 Task: Create a due date automation trigger when advanced on, on the tuesday after a card is due add basic assigned only to me at 11:00 AM.
Action: Mouse moved to (1175, 359)
Screenshot: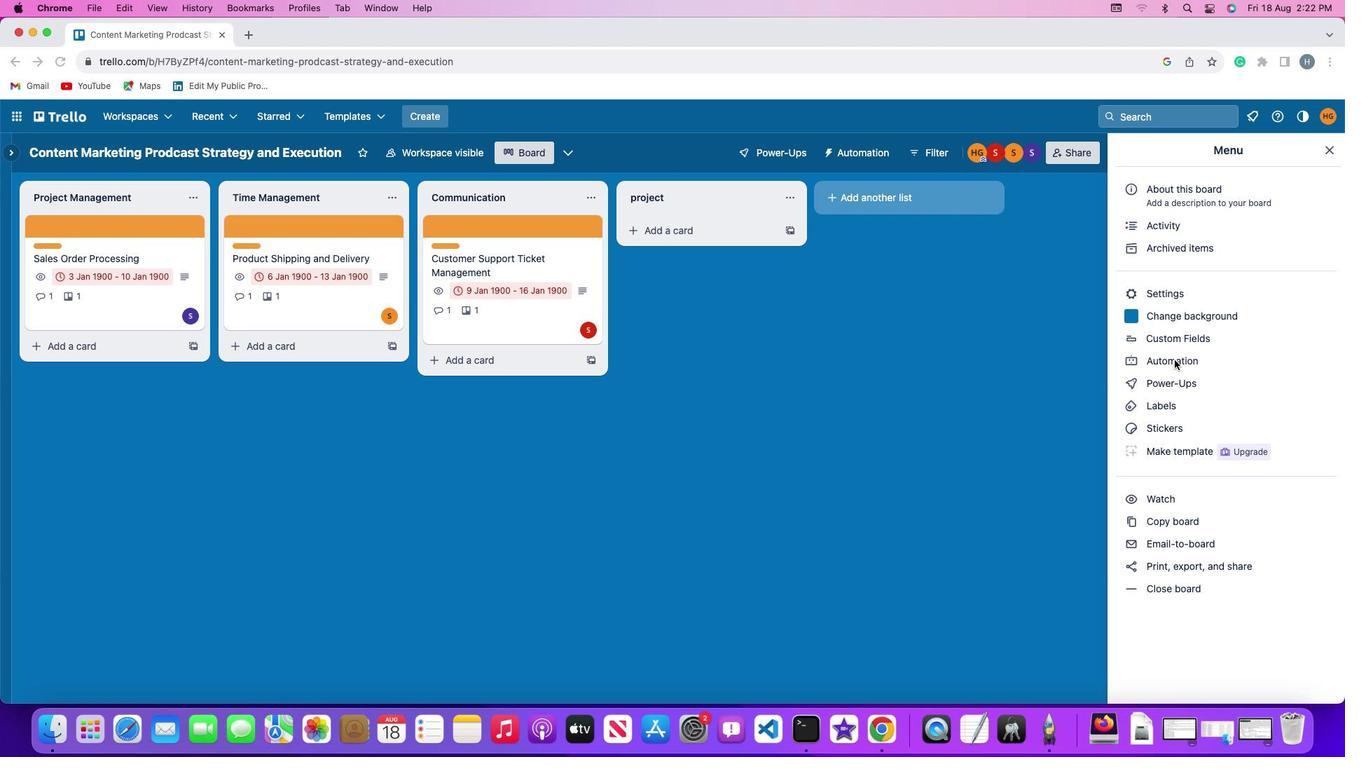 
Action: Mouse pressed left at (1175, 359)
Screenshot: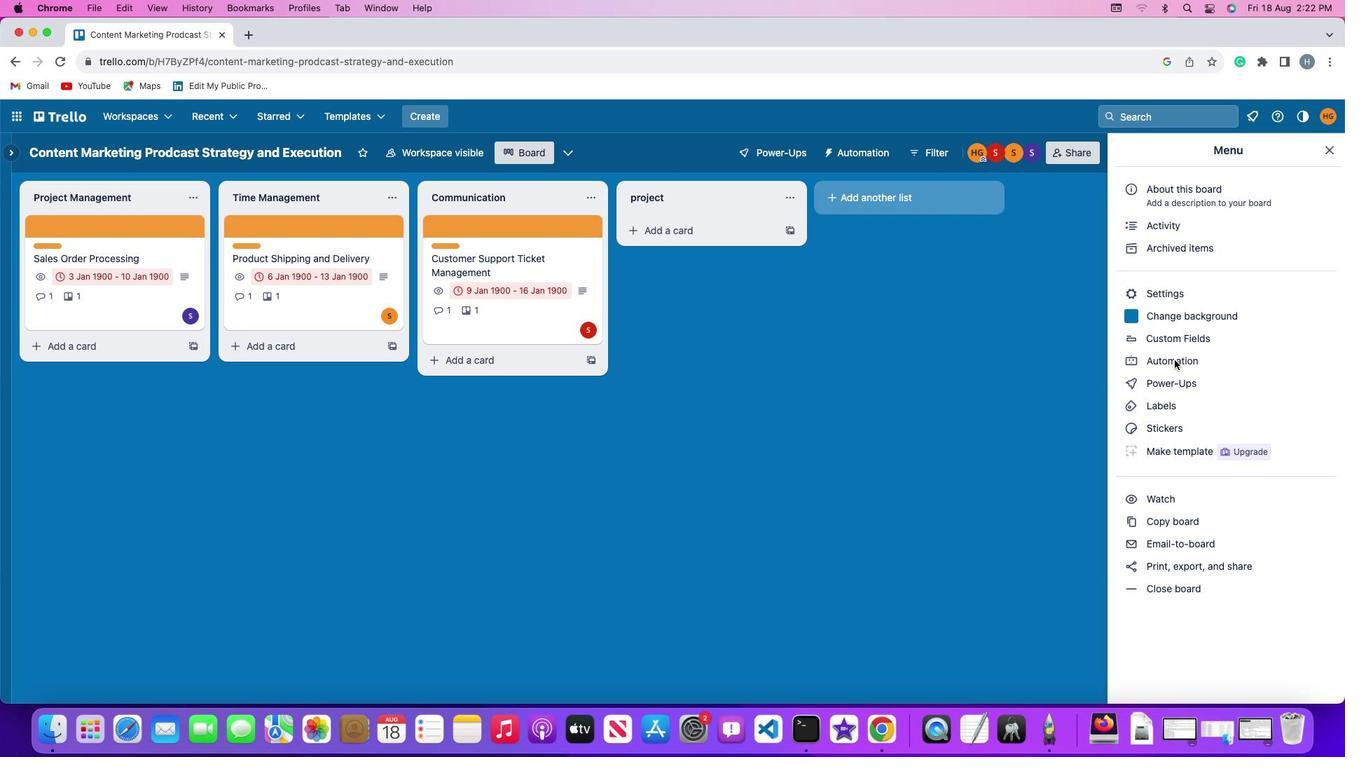 
Action: Mouse pressed left at (1175, 359)
Screenshot: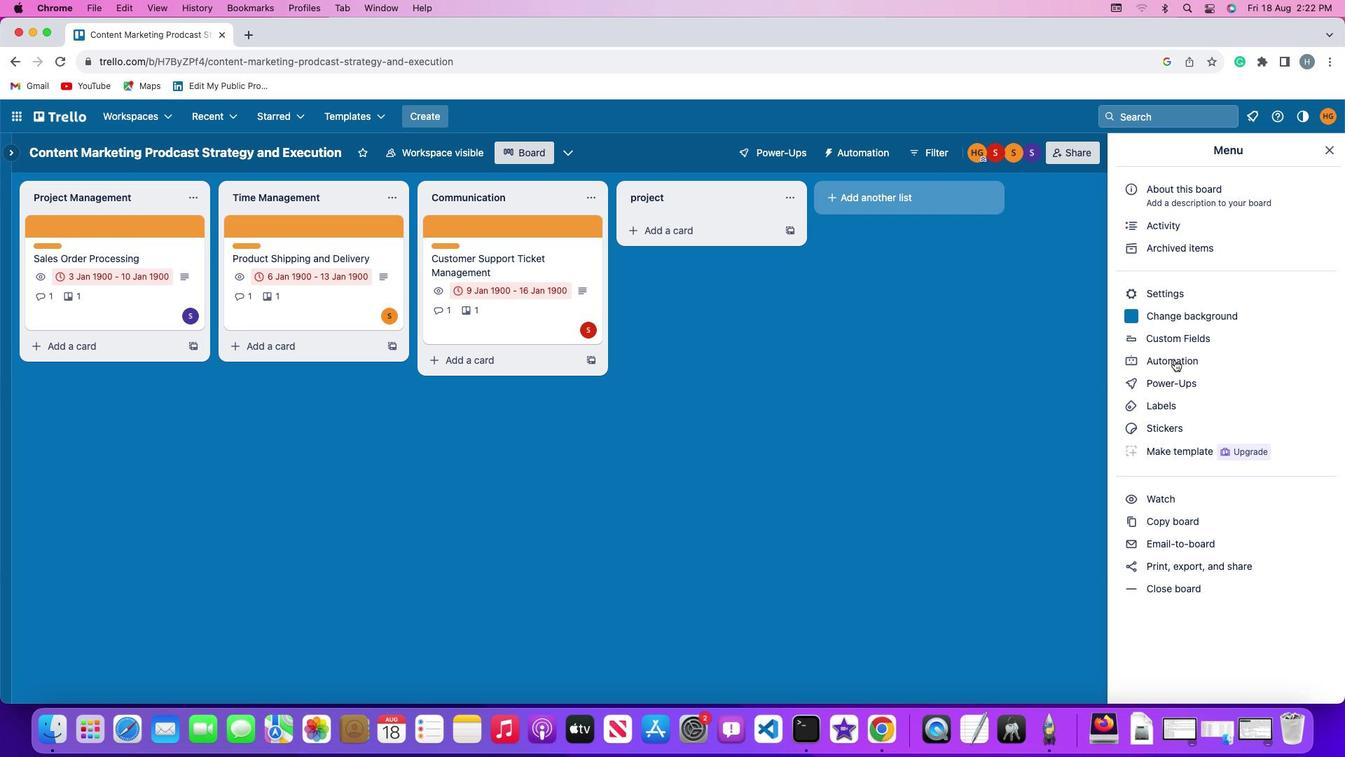 
Action: Mouse moved to (97, 332)
Screenshot: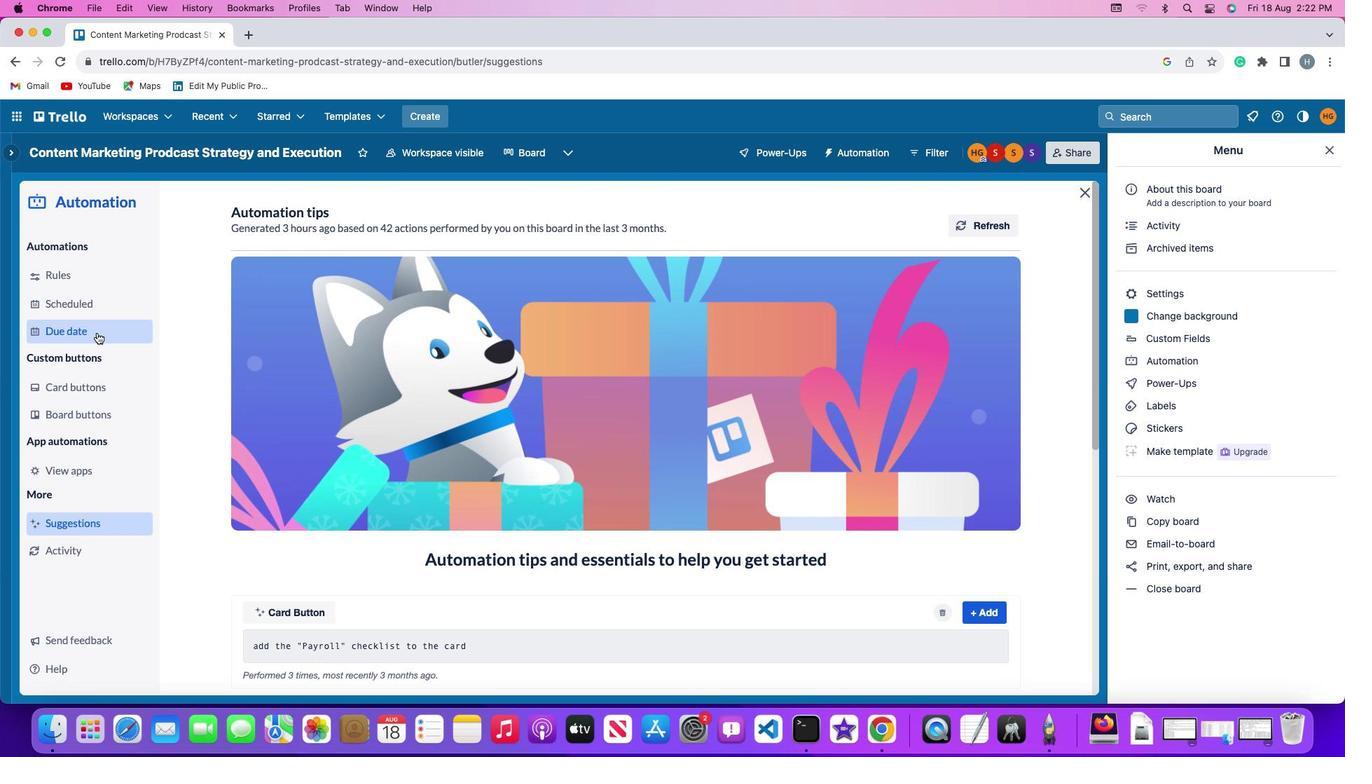 
Action: Mouse pressed left at (97, 332)
Screenshot: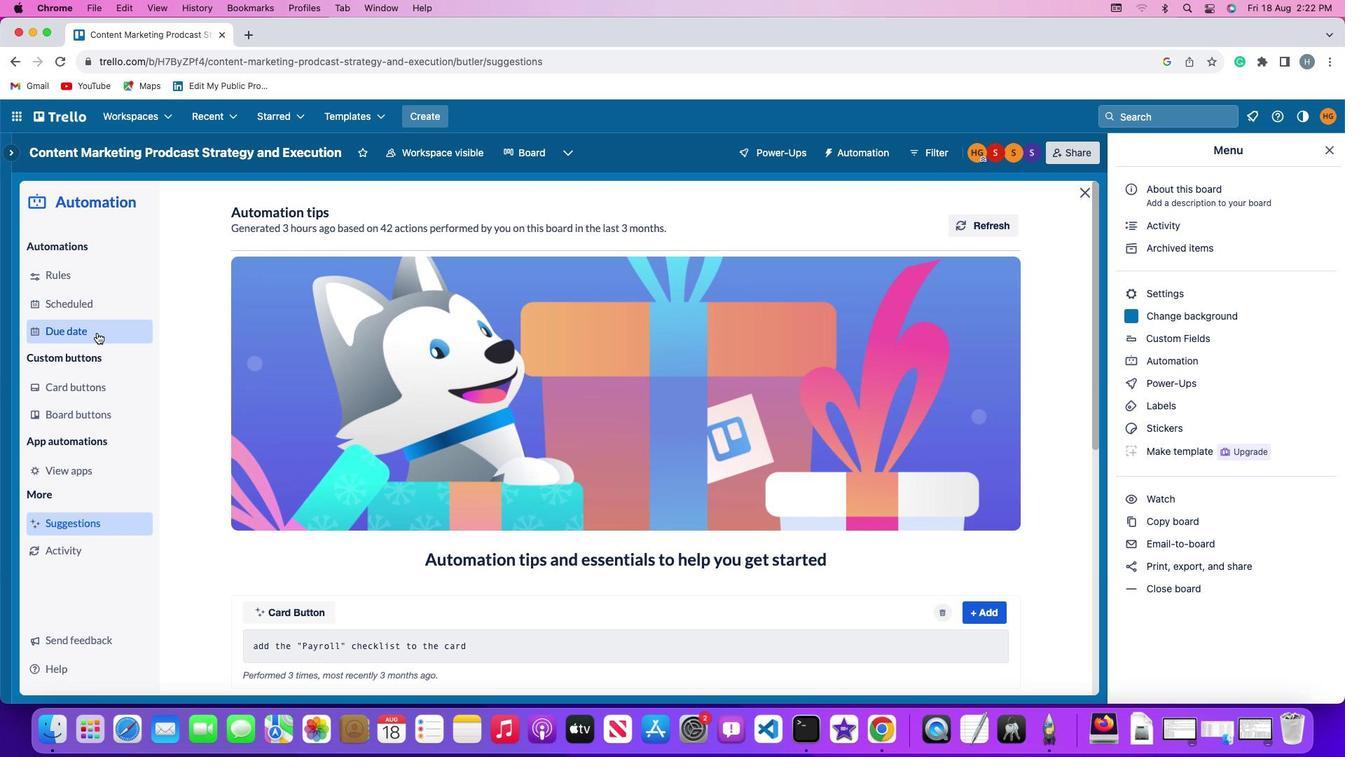 
Action: Mouse moved to (942, 218)
Screenshot: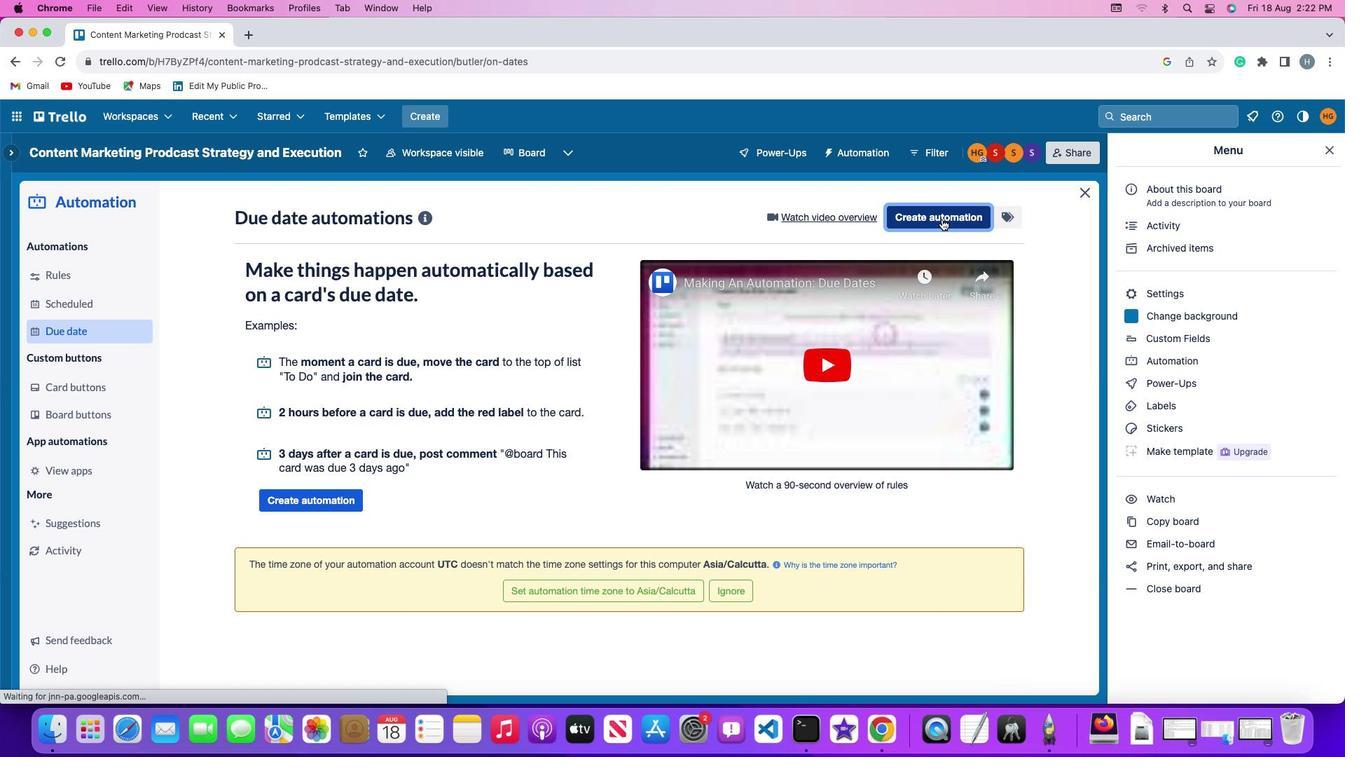 
Action: Mouse pressed left at (942, 218)
Screenshot: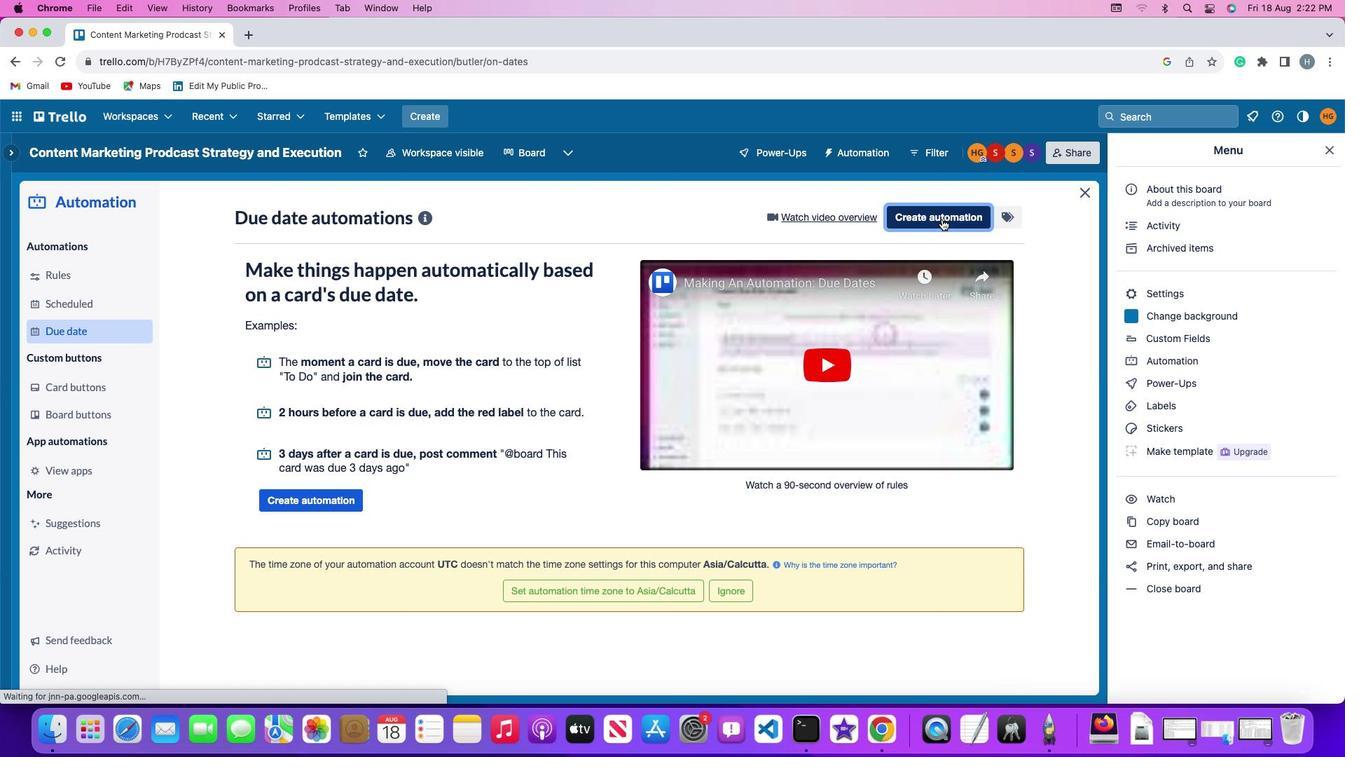 
Action: Mouse moved to (260, 350)
Screenshot: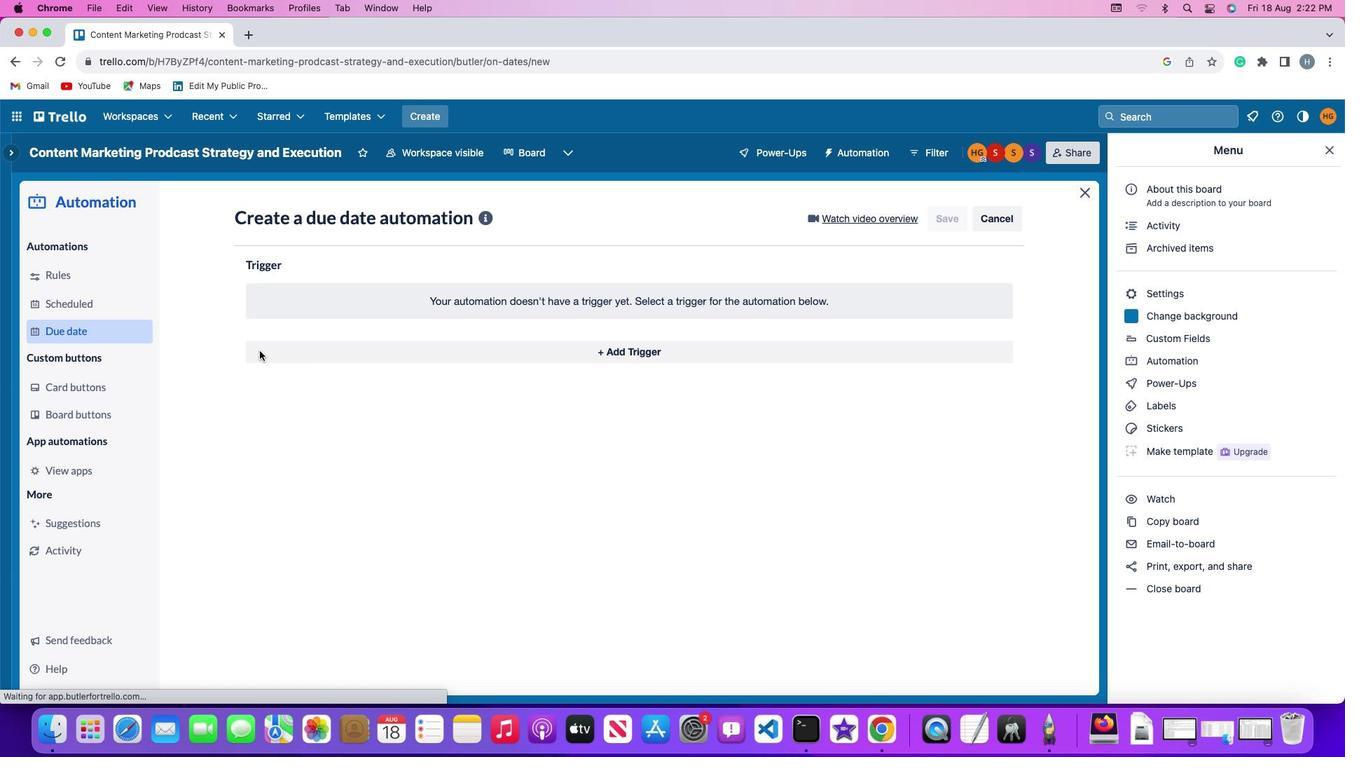 
Action: Mouse pressed left at (260, 350)
Screenshot: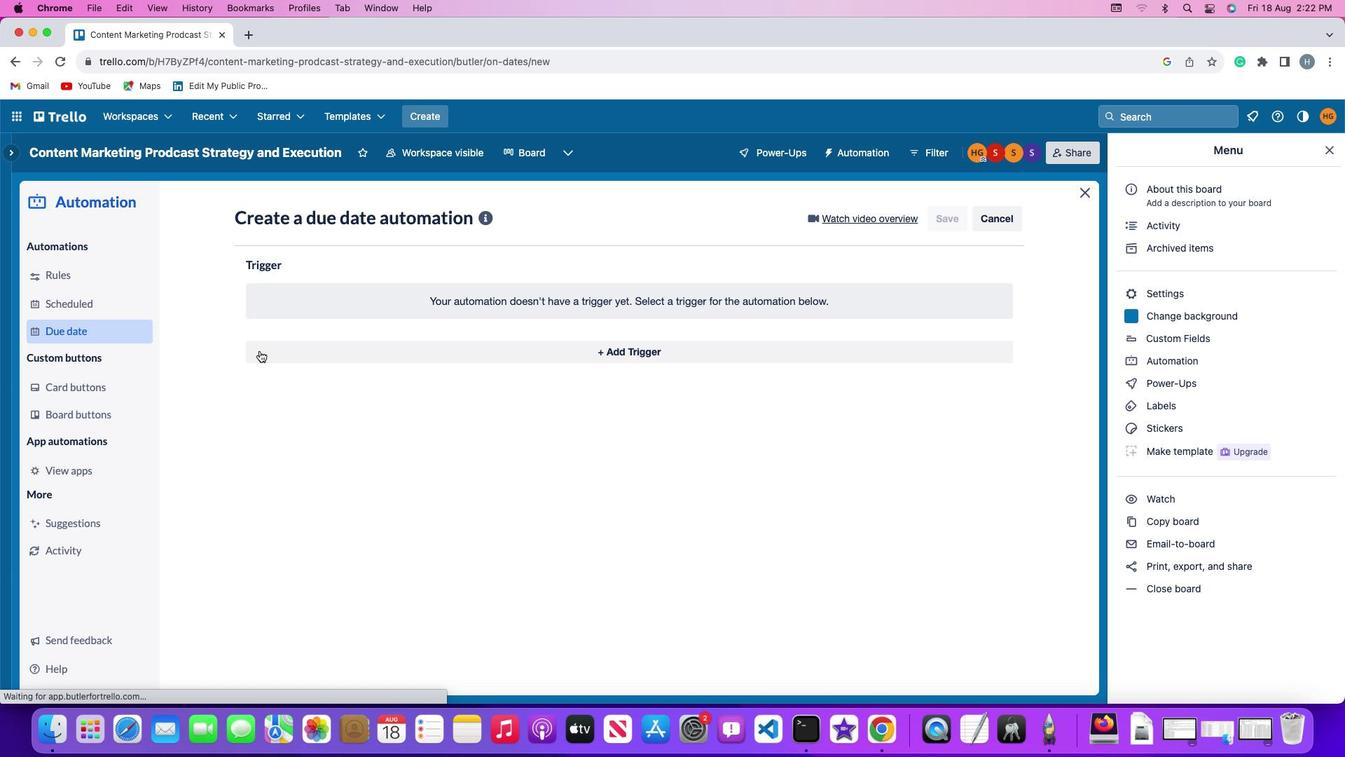 
Action: Mouse moved to (302, 601)
Screenshot: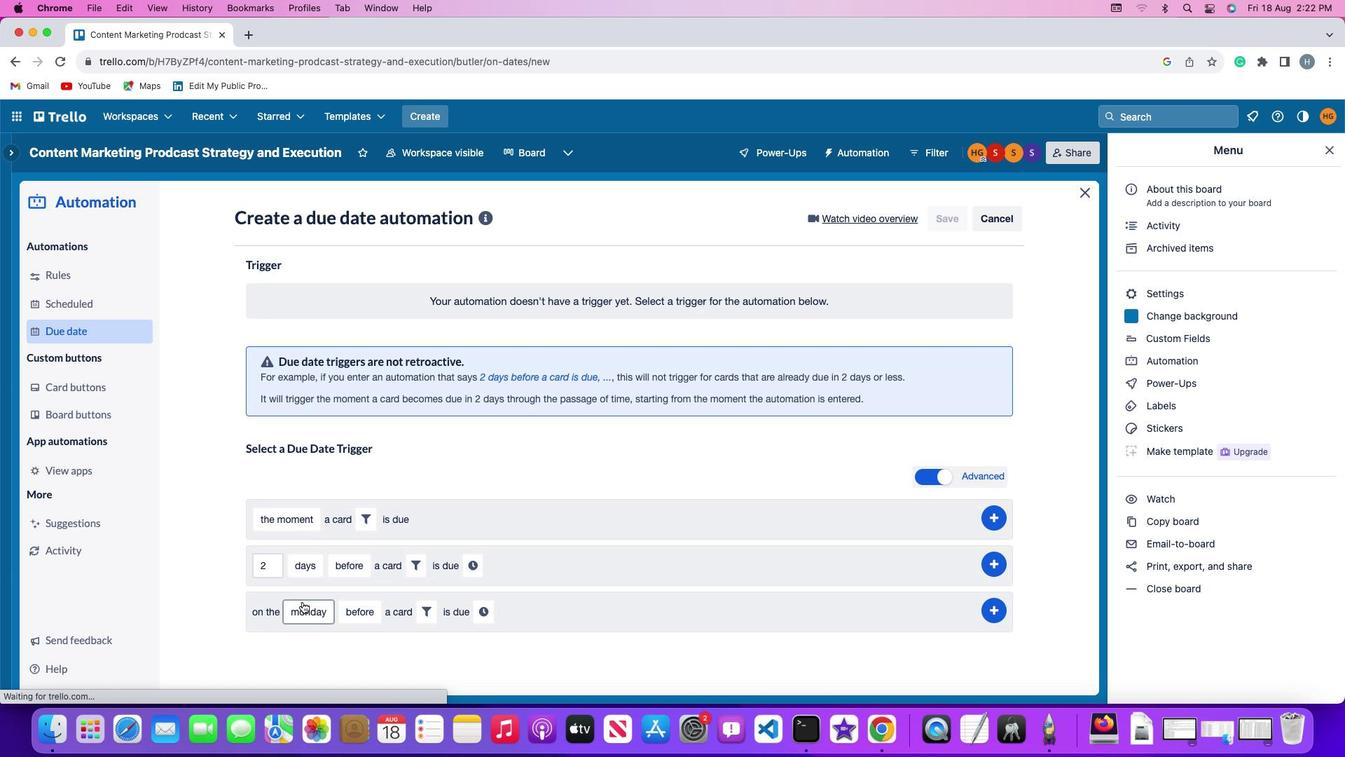 
Action: Mouse pressed left at (302, 601)
Screenshot: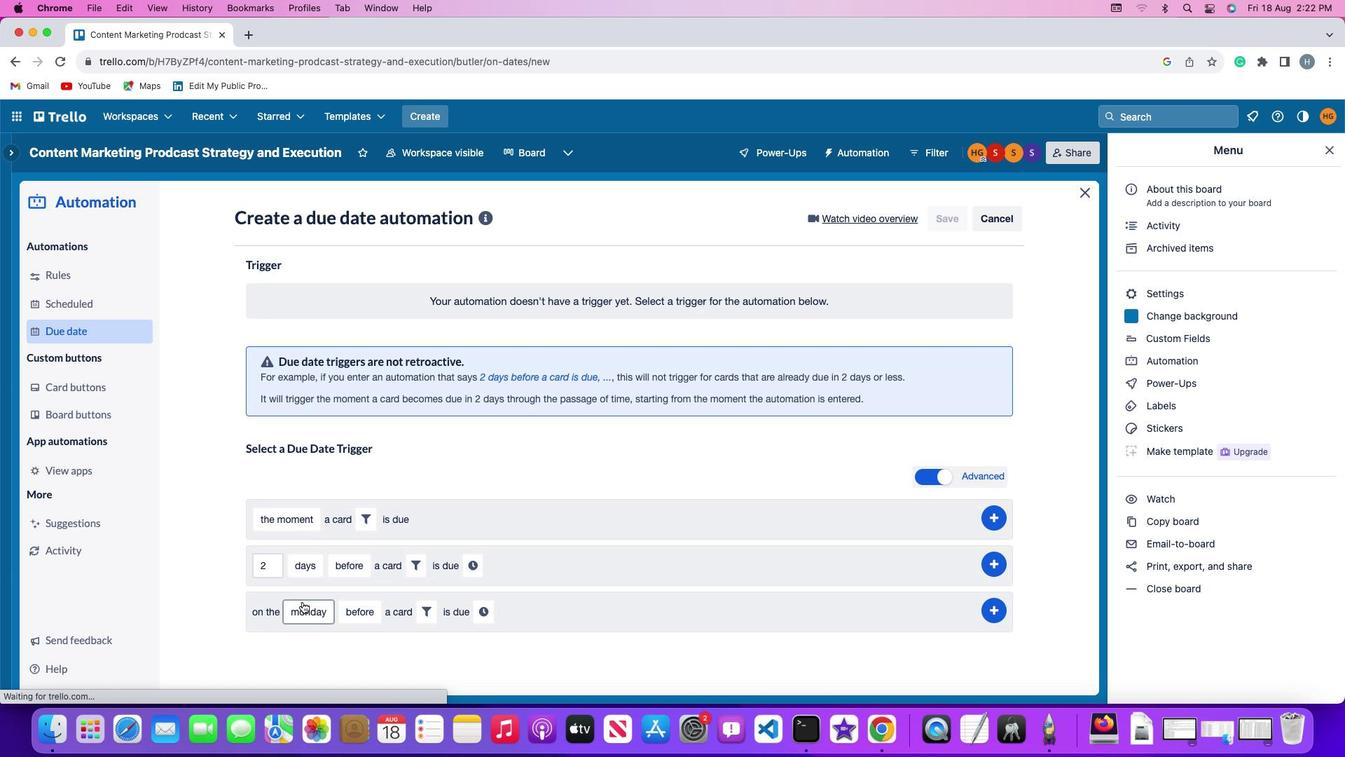 
Action: Mouse moved to (325, 445)
Screenshot: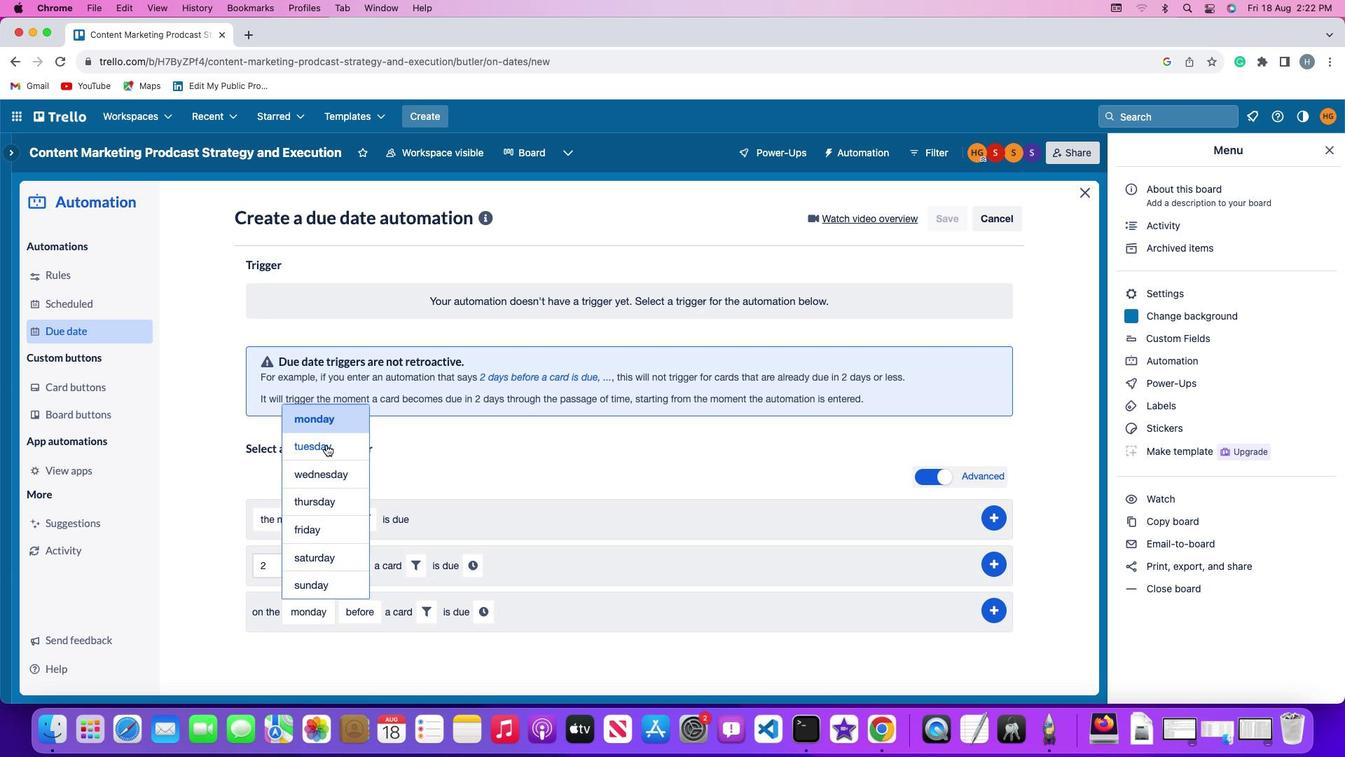 
Action: Mouse pressed left at (325, 445)
Screenshot: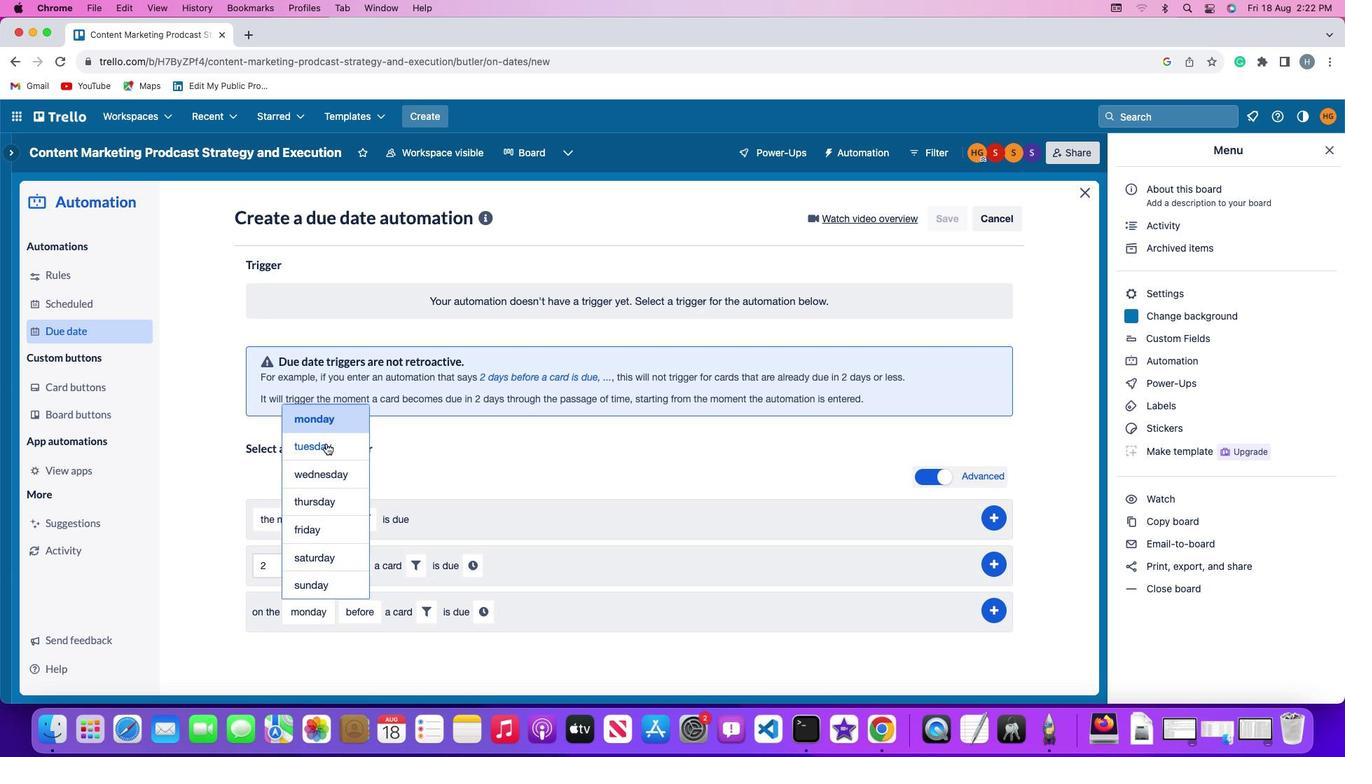 
Action: Mouse moved to (354, 604)
Screenshot: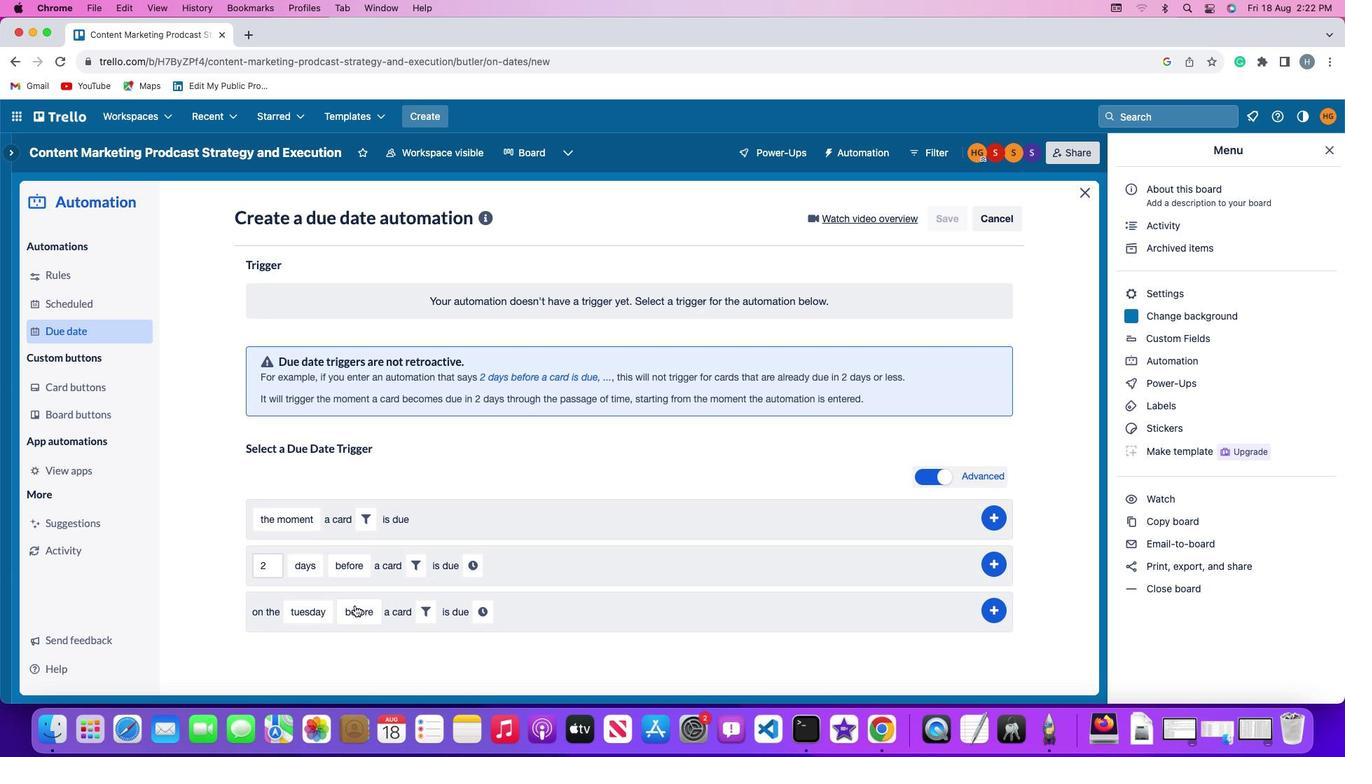 
Action: Mouse pressed left at (354, 604)
Screenshot: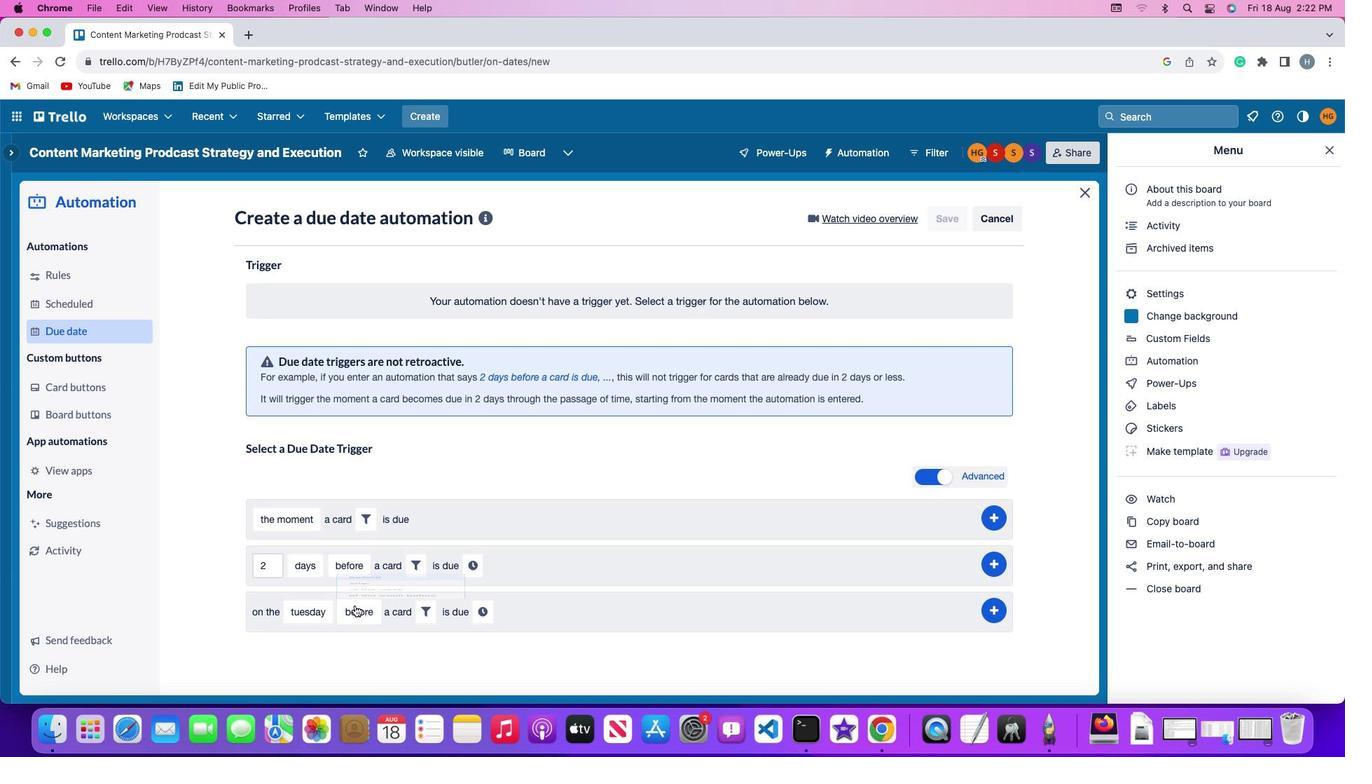 
Action: Mouse moved to (371, 529)
Screenshot: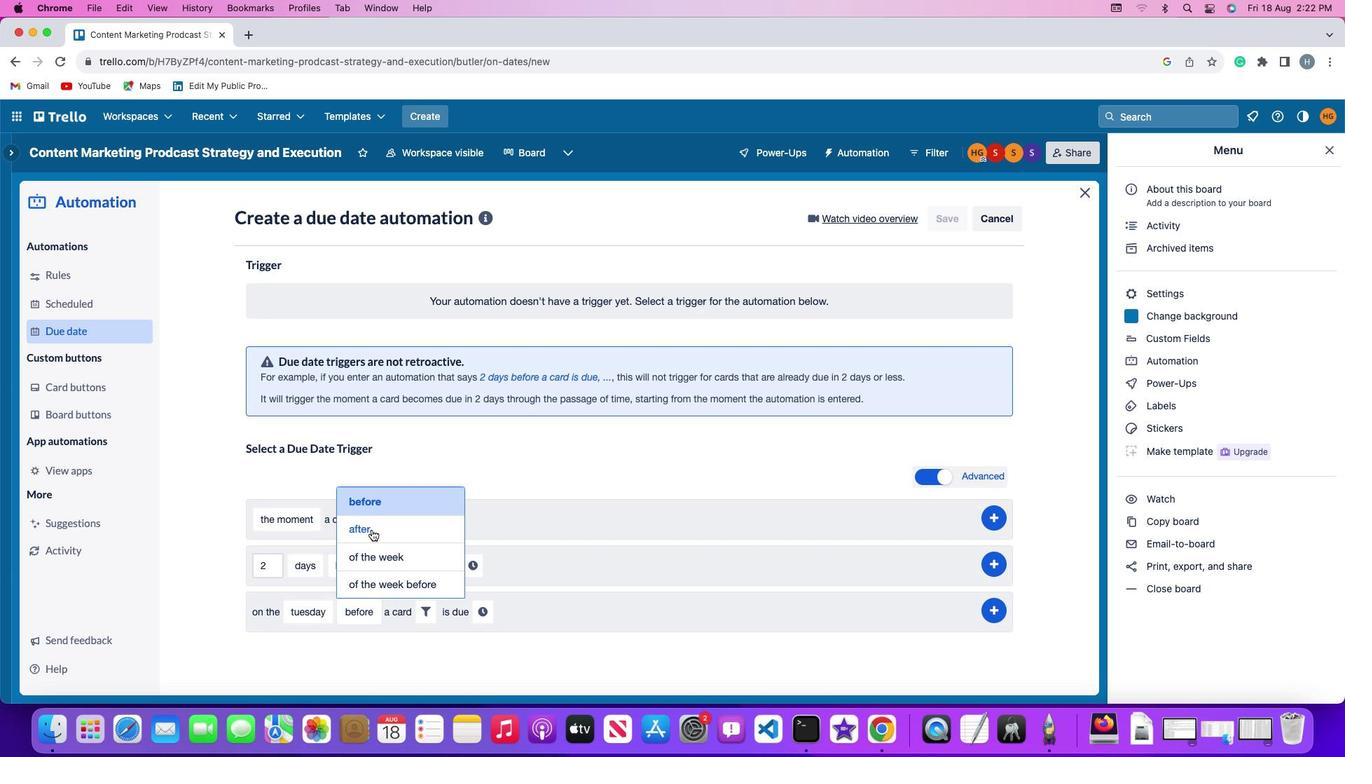 
Action: Mouse pressed left at (371, 529)
Screenshot: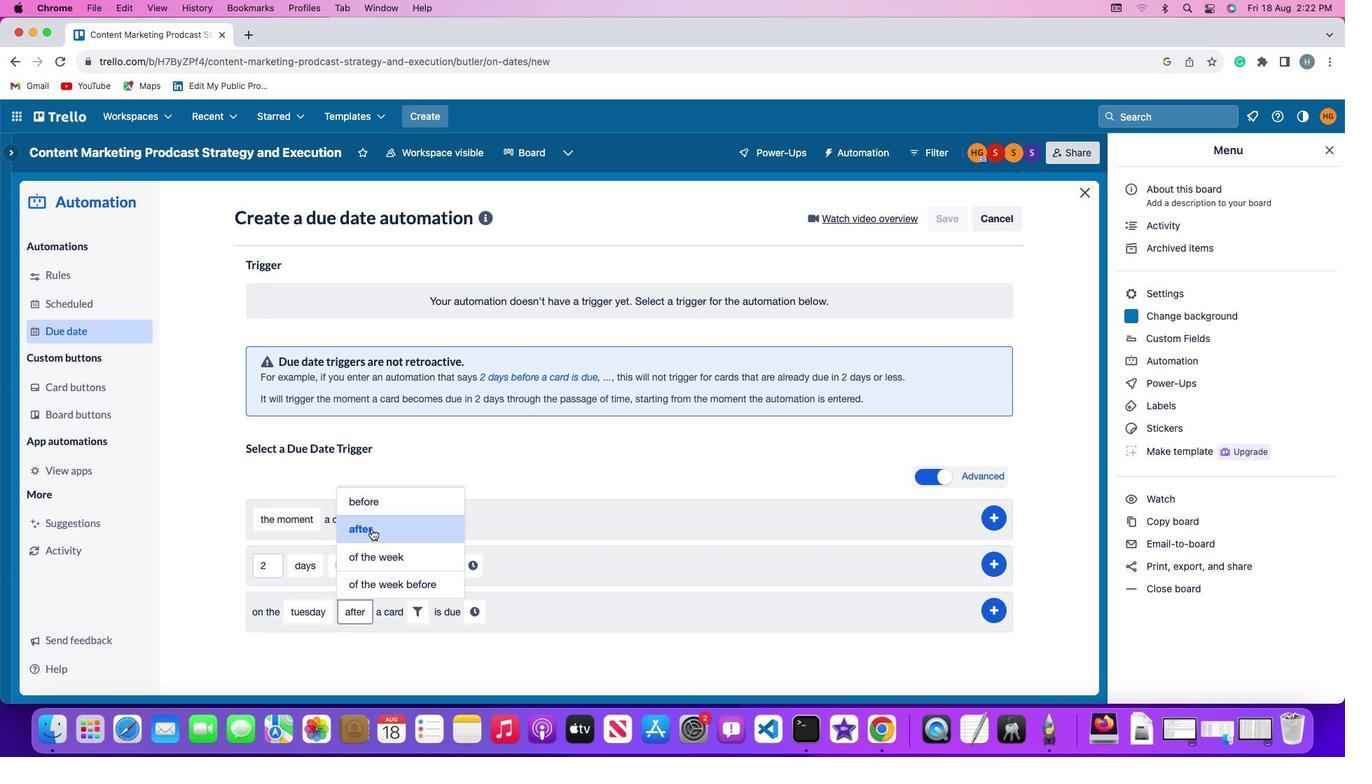 
Action: Mouse moved to (419, 614)
Screenshot: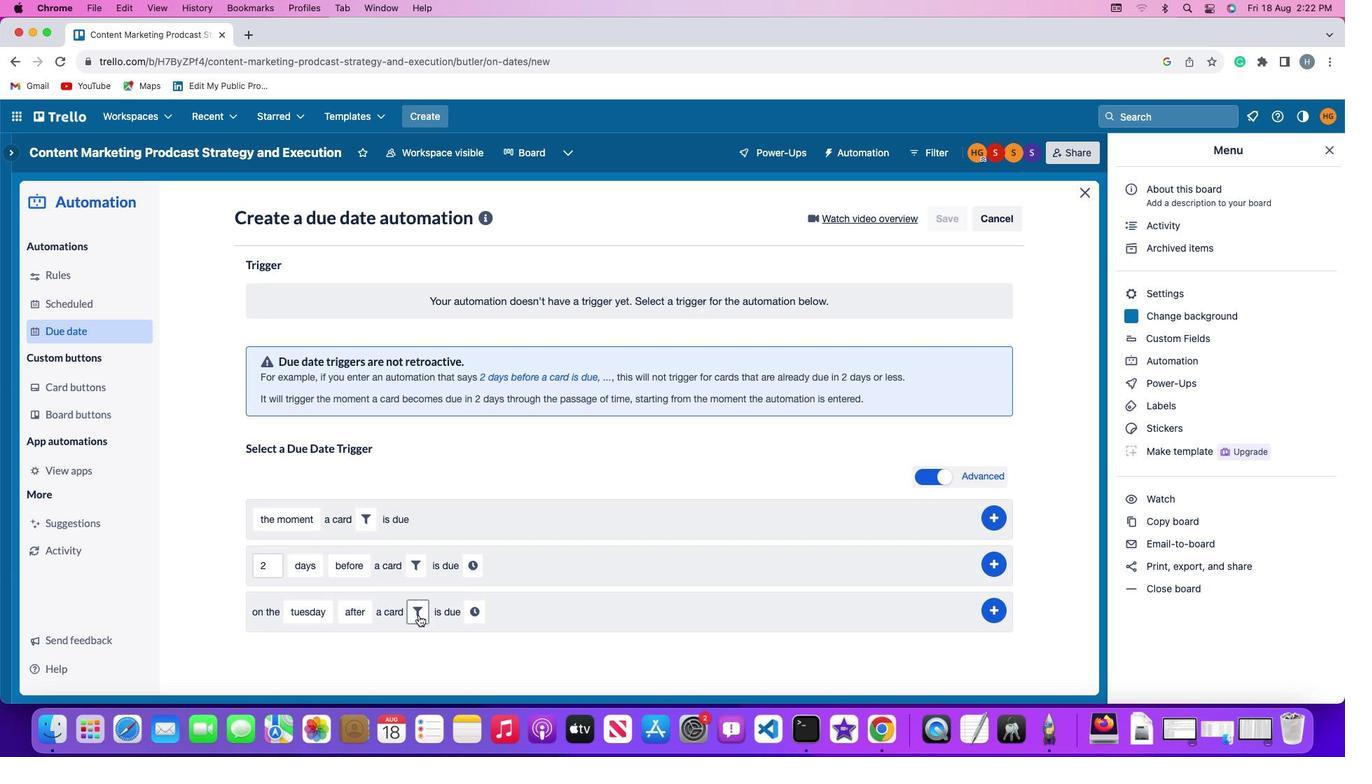 
Action: Mouse pressed left at (419, 614)
Screenshot: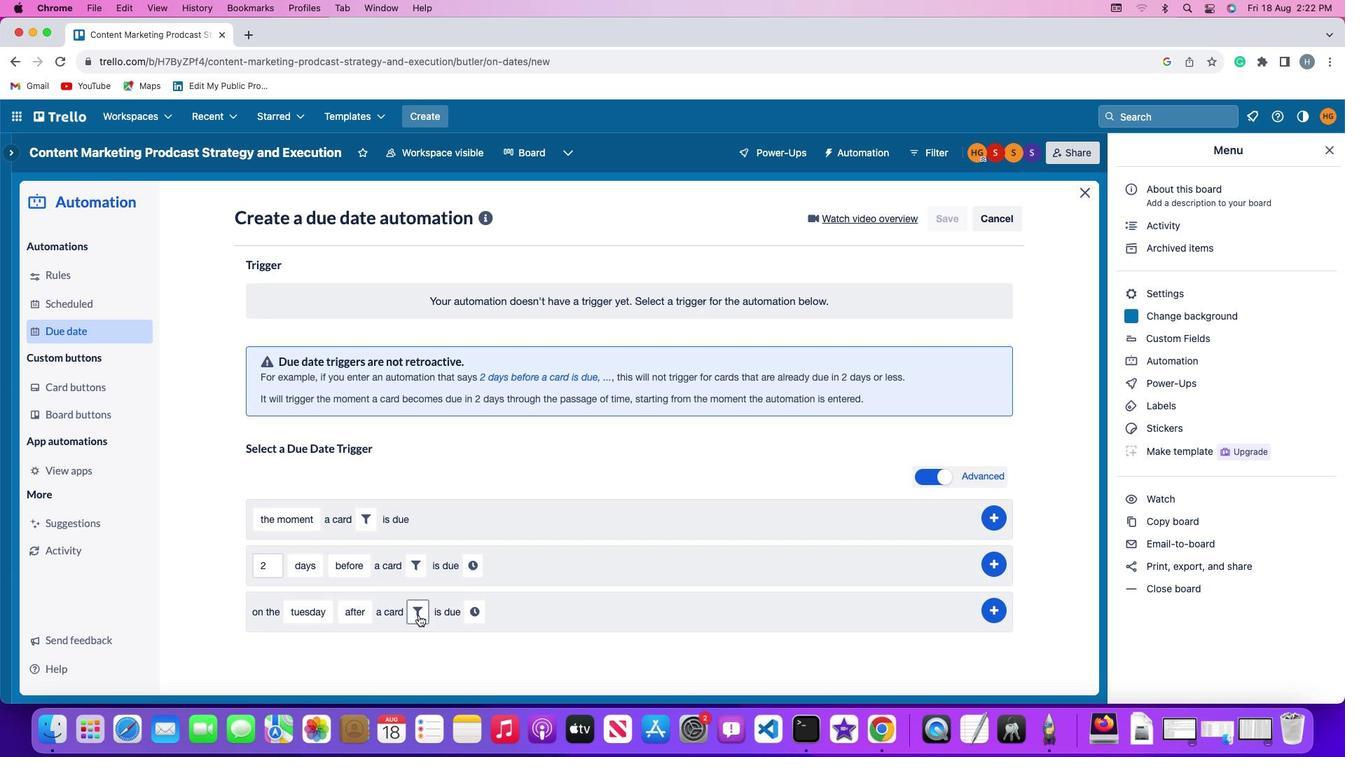 
Action: Mouse moved to (378, 649)
Screenshot: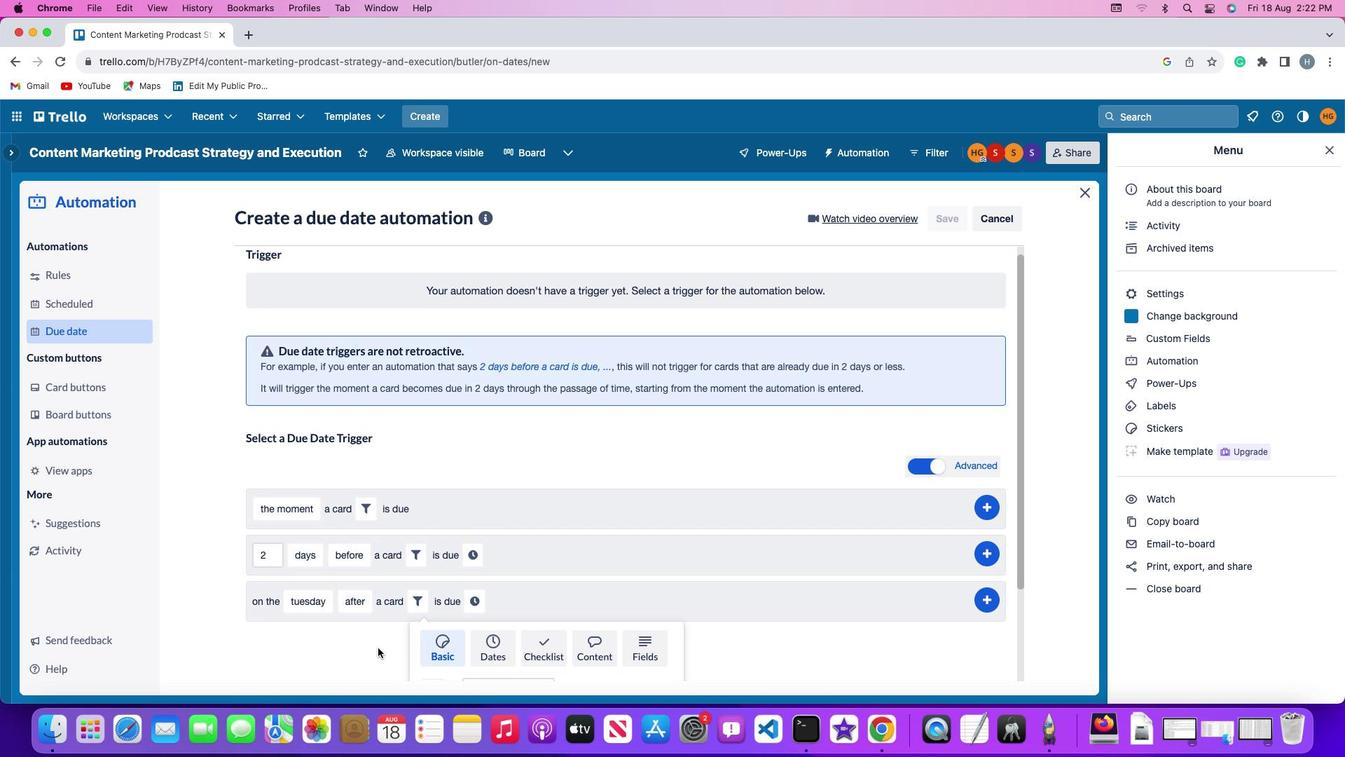 
Action: Mouse scrolled (378, 649) with delta (0, 0)
Screenshot: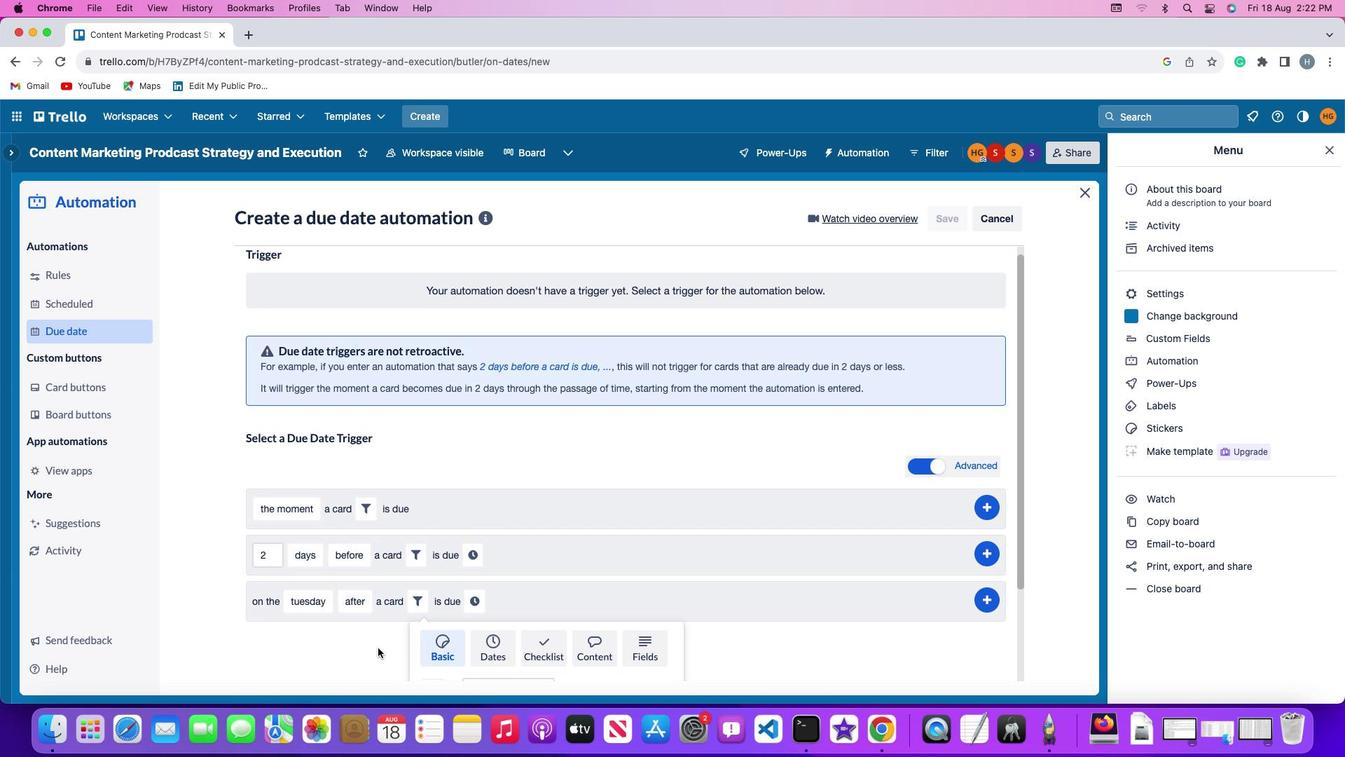 
Action: Mouse scrolled (378, 649) with delta (0, 0)
Screenshot: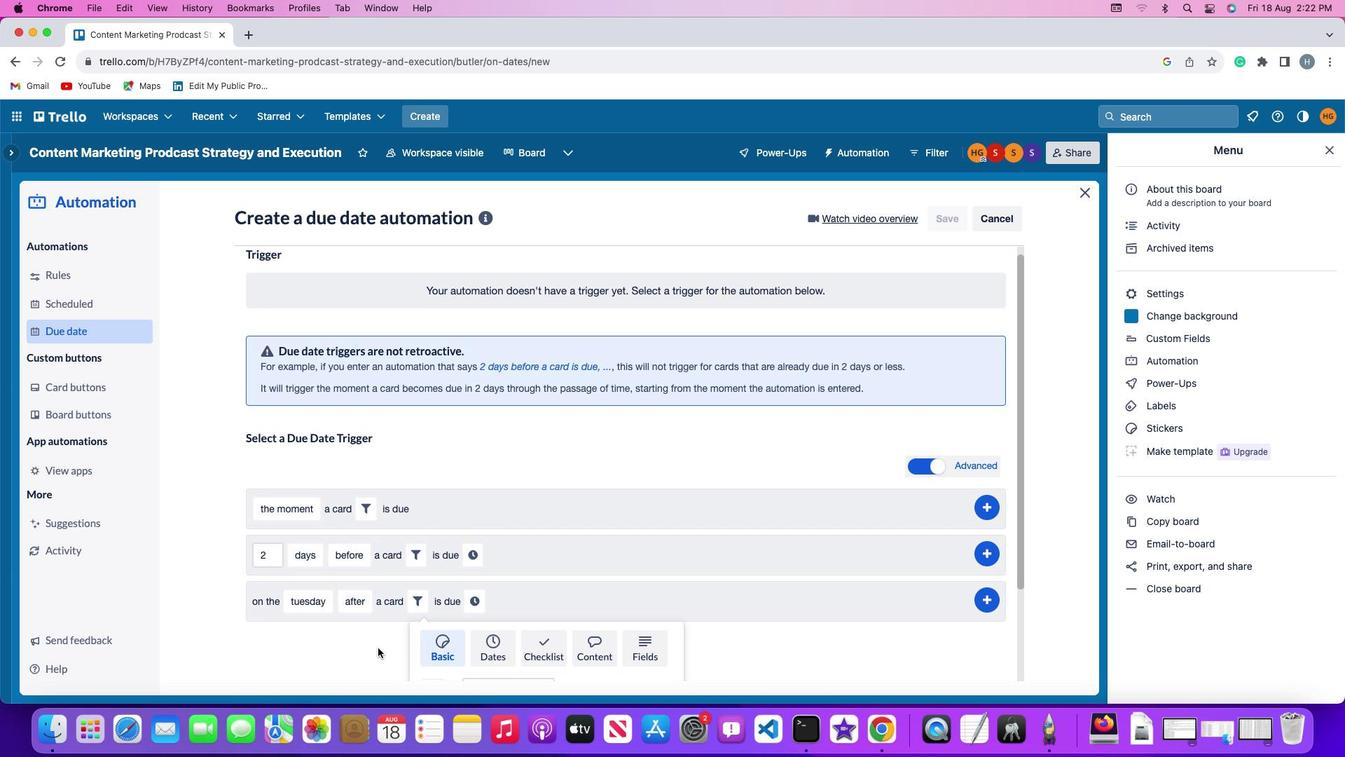 
Action: Mouse scrolled (378, 649) with delta (0, -2)
Screenshot: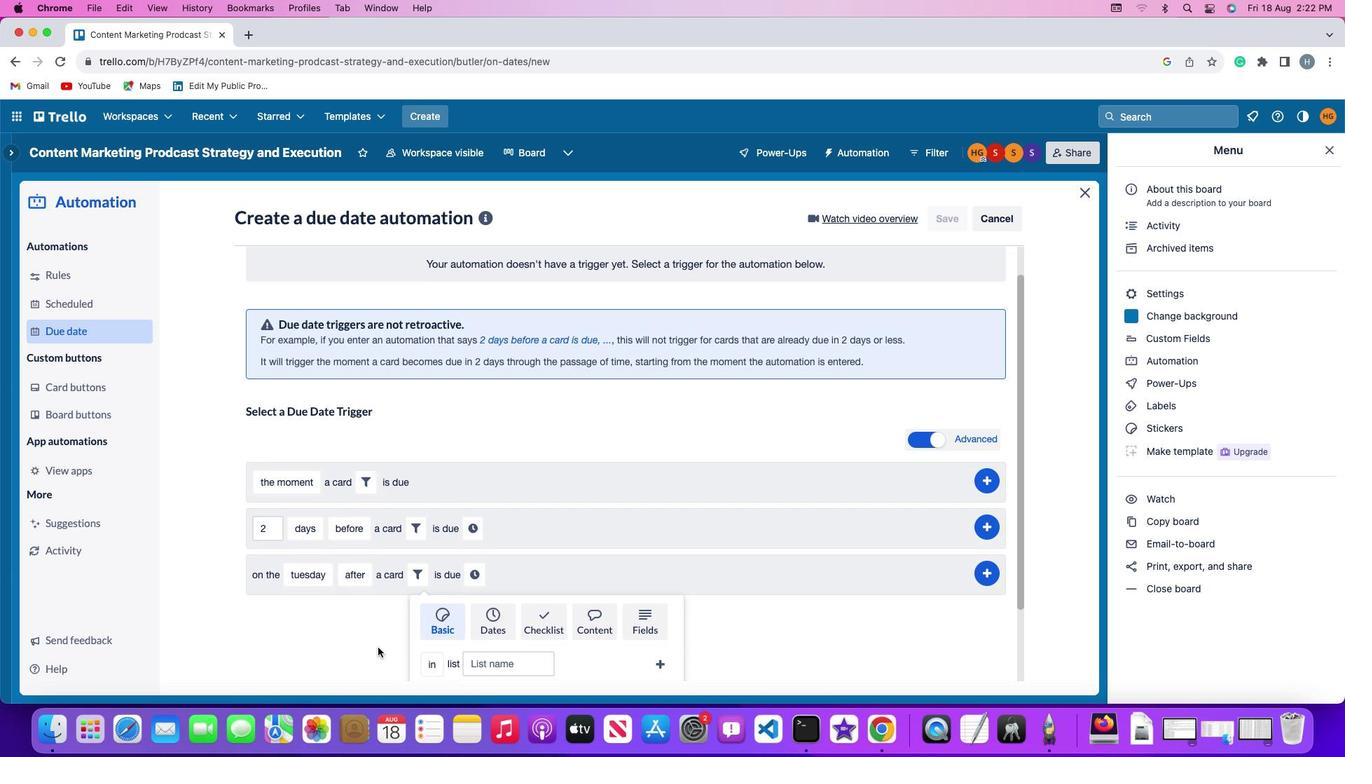 
Action: Mouse moved to (378, 648)
Screenshot: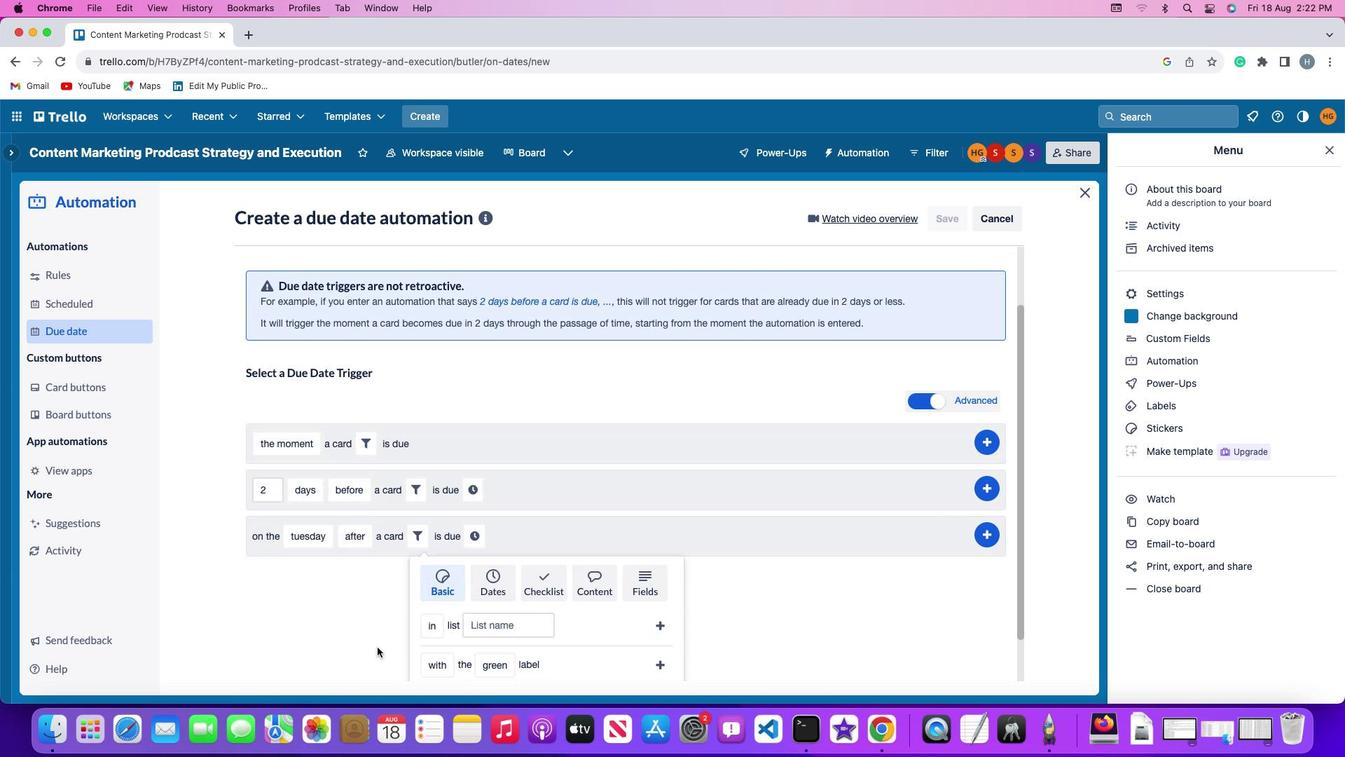 
Action: Mouse scrolled (378, 648) with delta (0, -3)
Screenshot: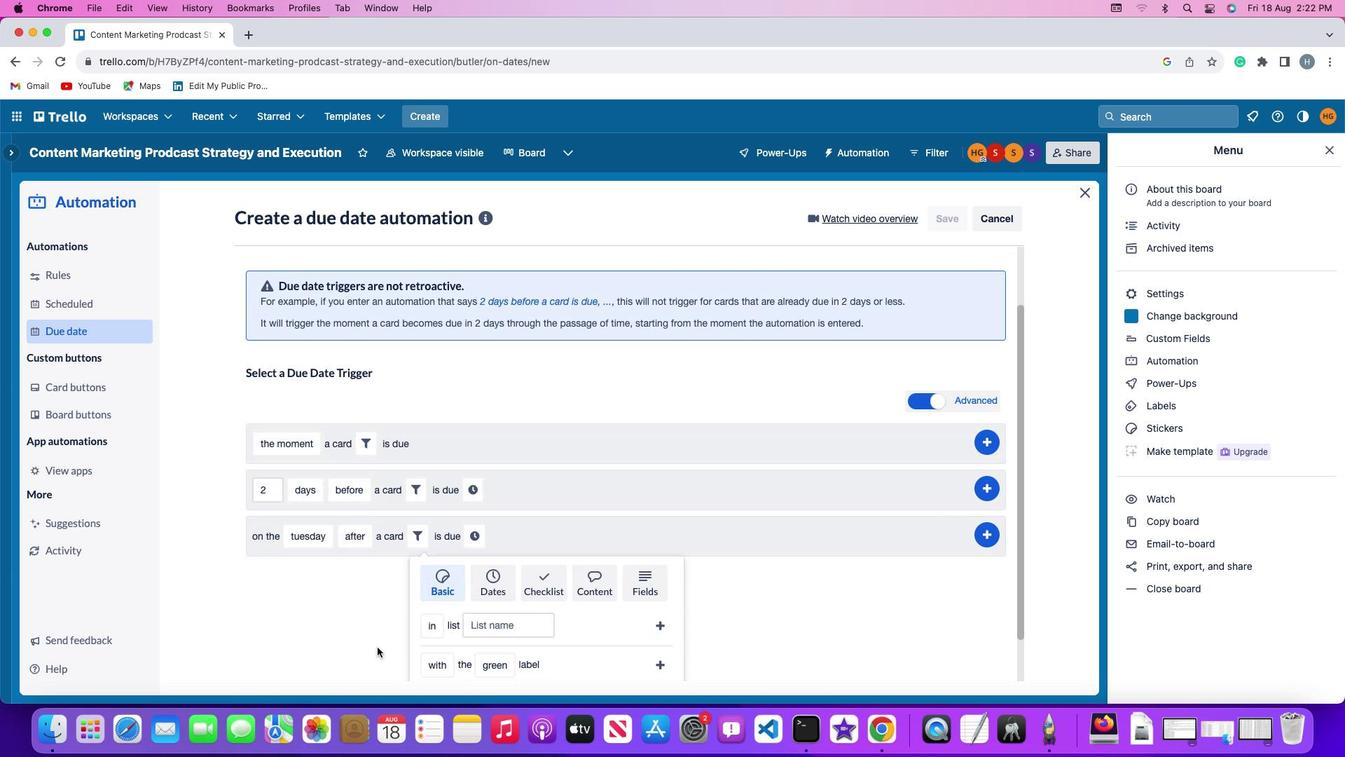 
Action: Mouse moved to (377, 645)
Screenshot: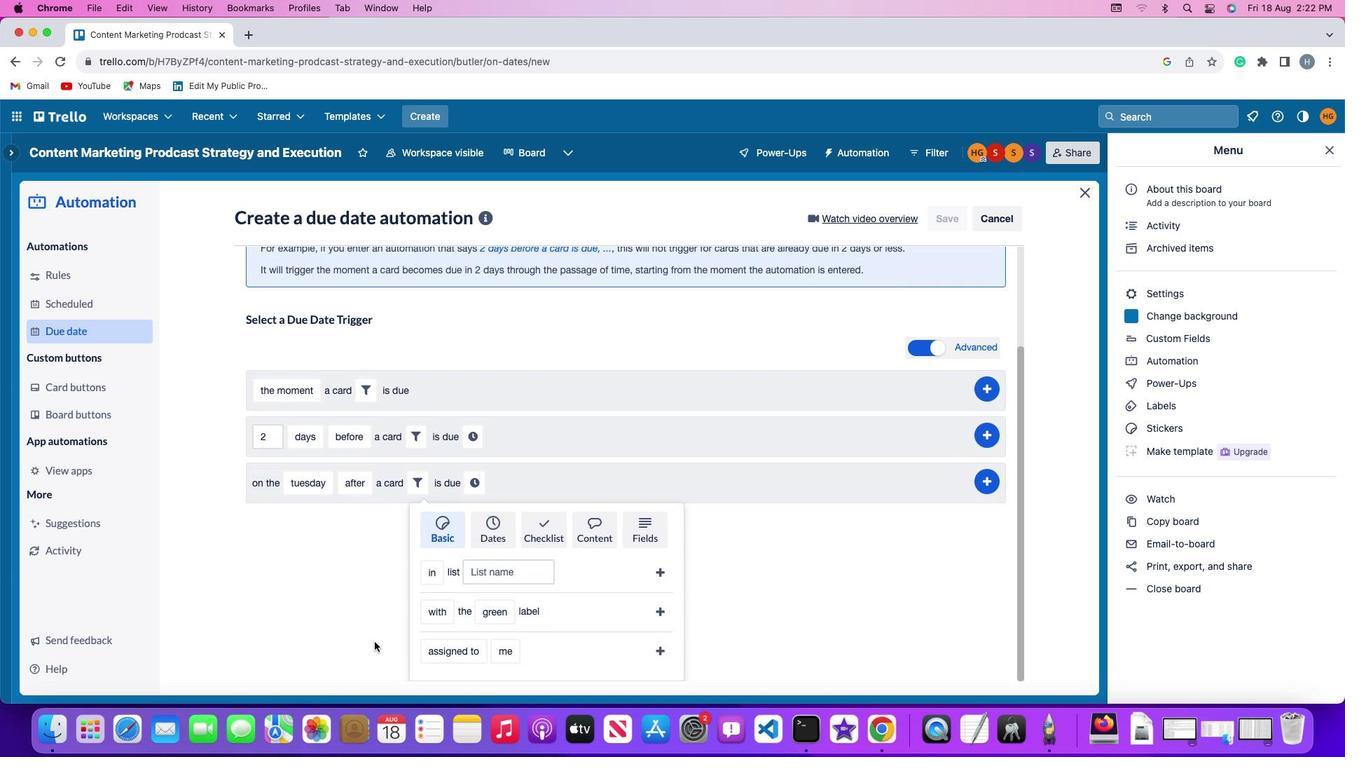 
Action: Mouse scrolled (377, 645) with delta (0, 0)
Screenshot: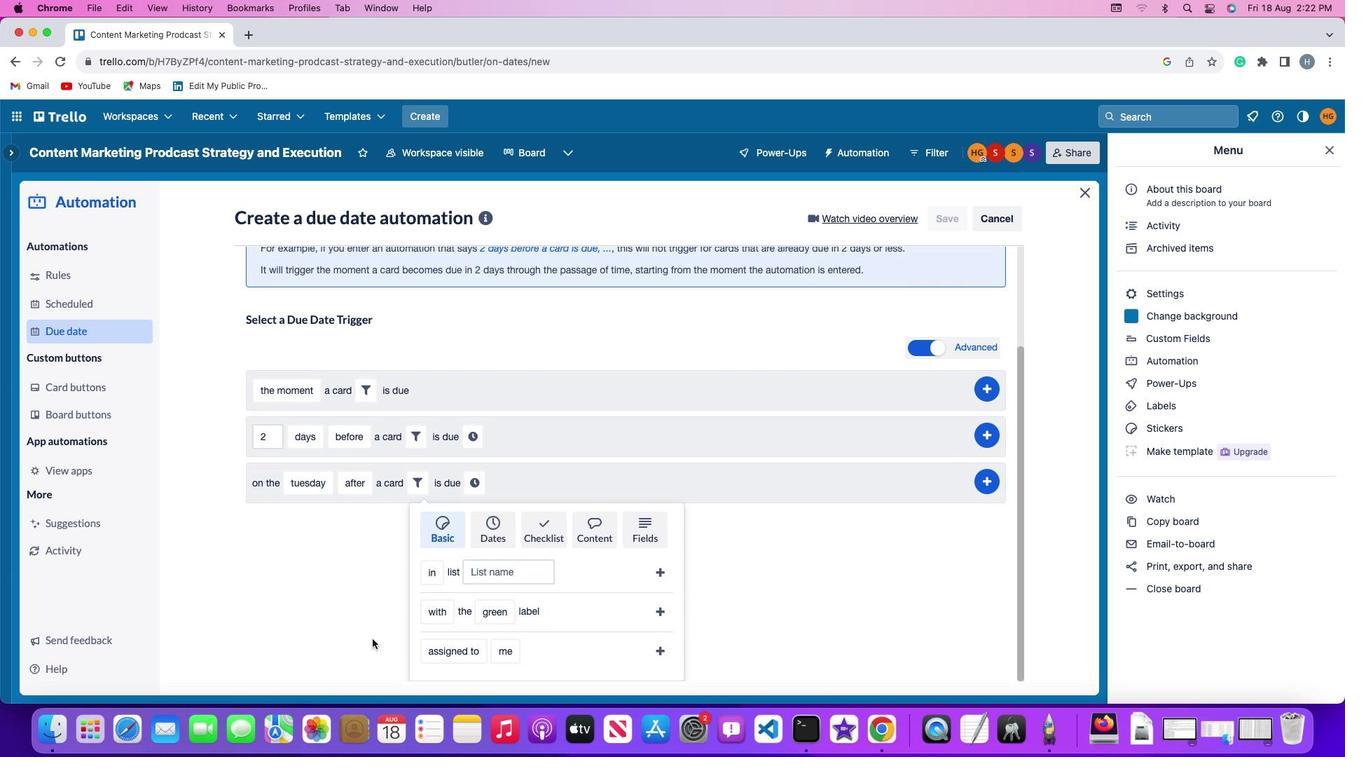 
Action: Mouse moved to (377, 644)
Screenshot: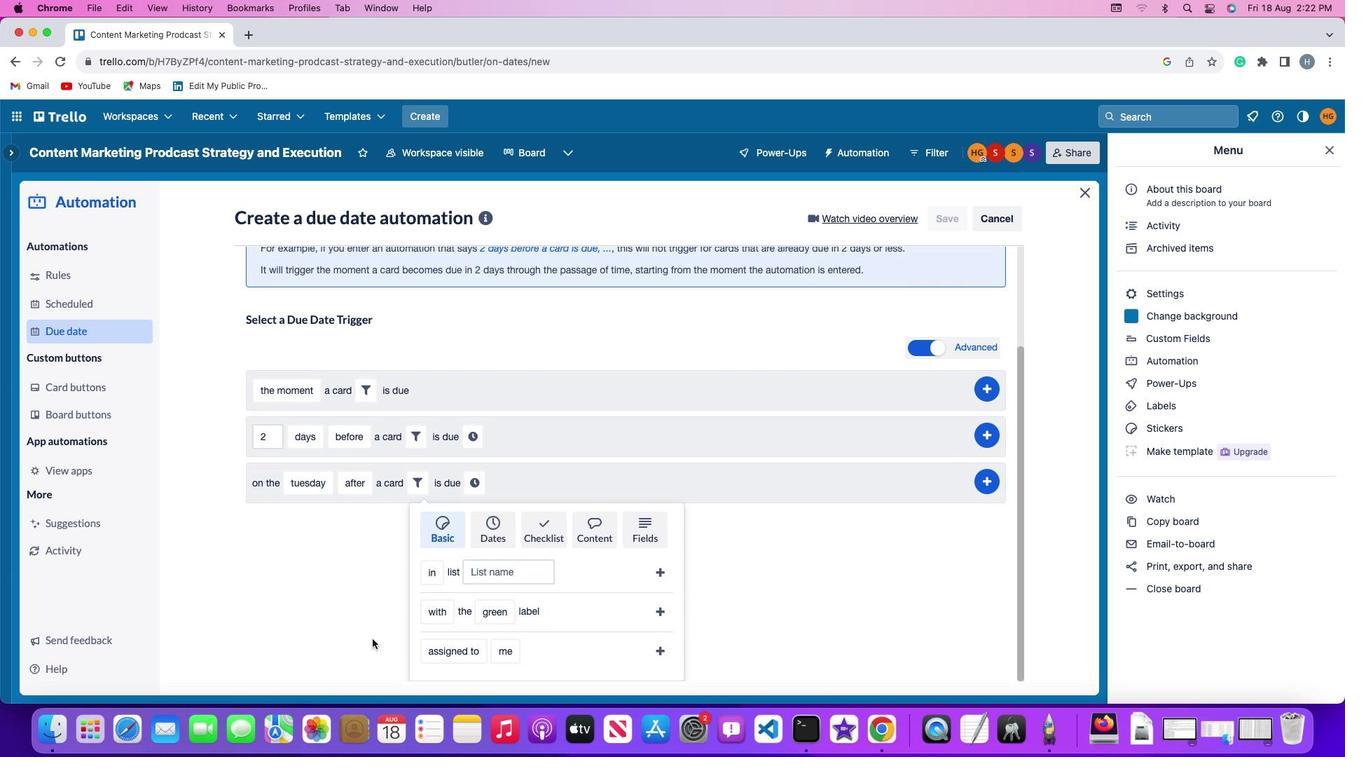 
Action: Mouse scrolled (377, 644) with delta (0, 0)
Screenshot: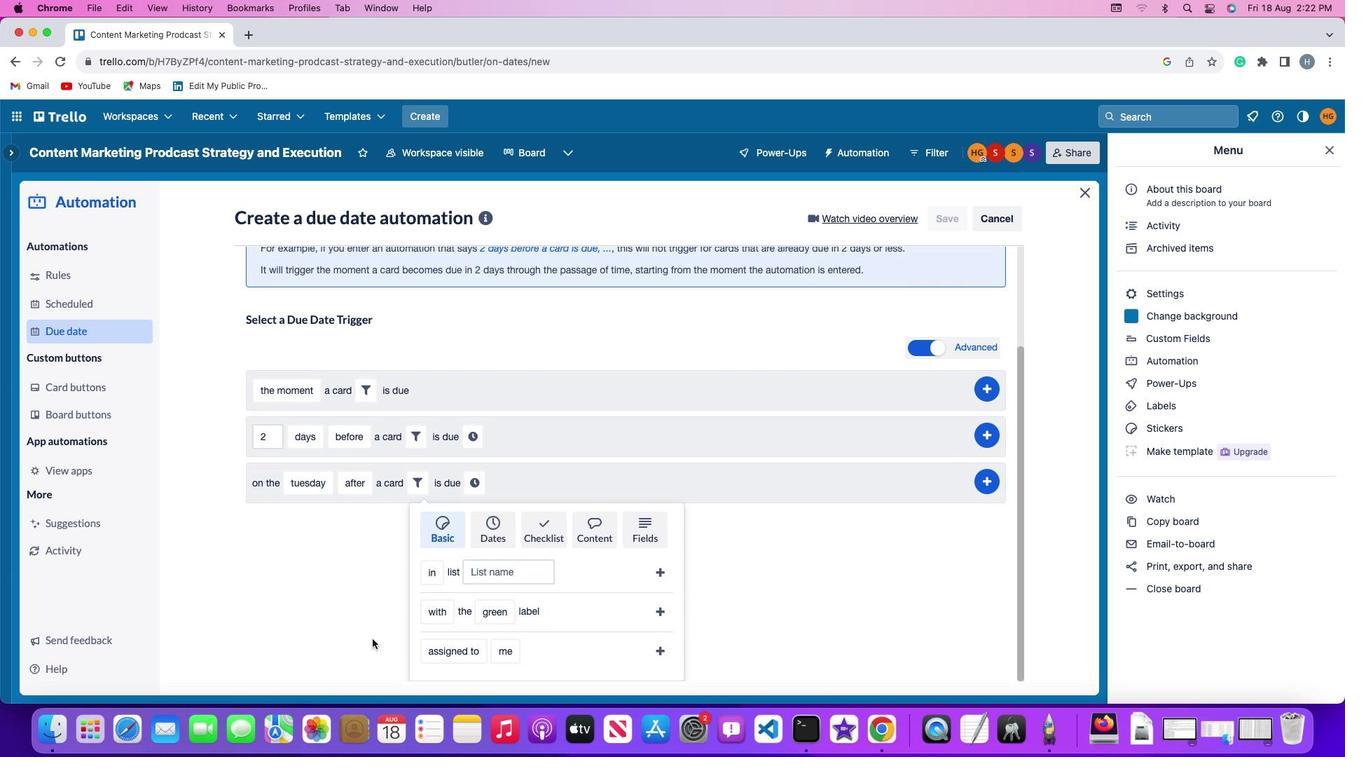 
Action: Mouse moved to (376, 644)
Screenshot: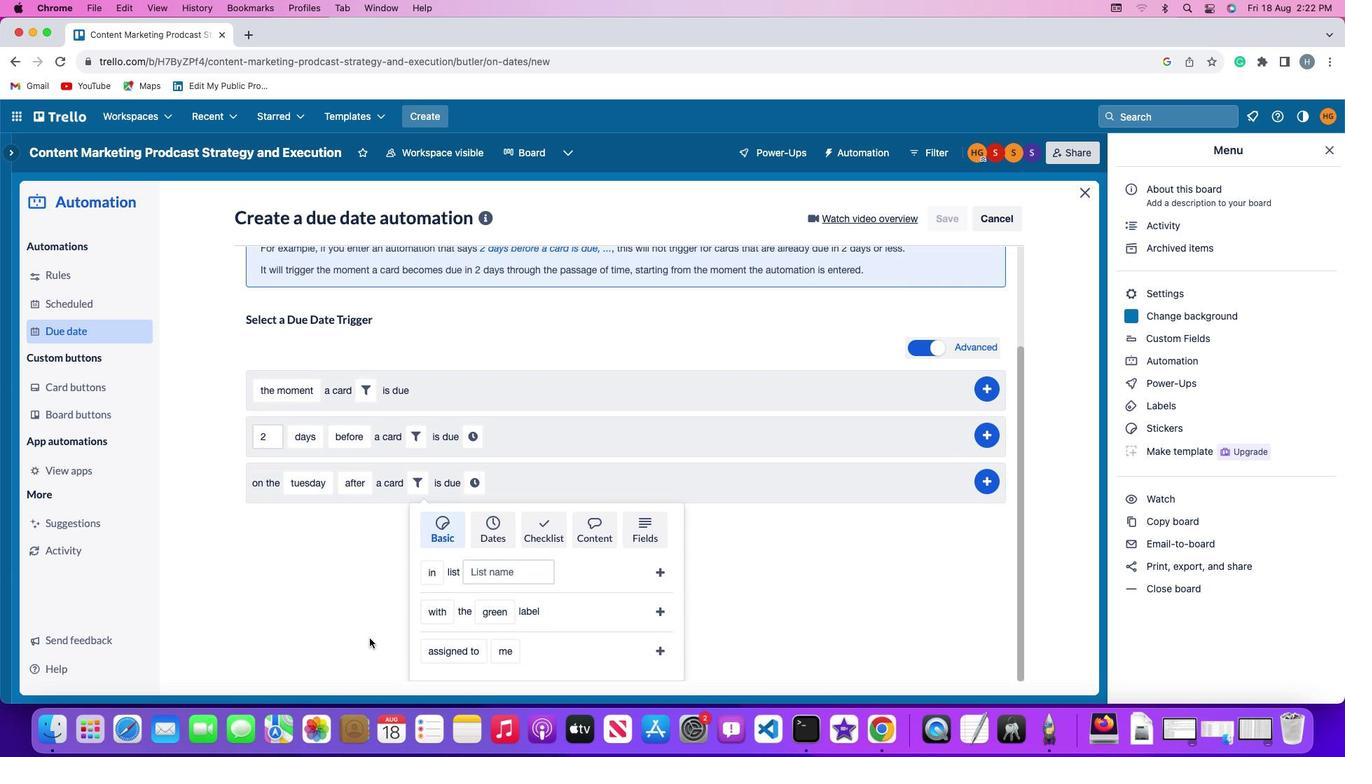 
Action: Mouse scrolled (376, 644) with delta (0, -2)
Screenshot: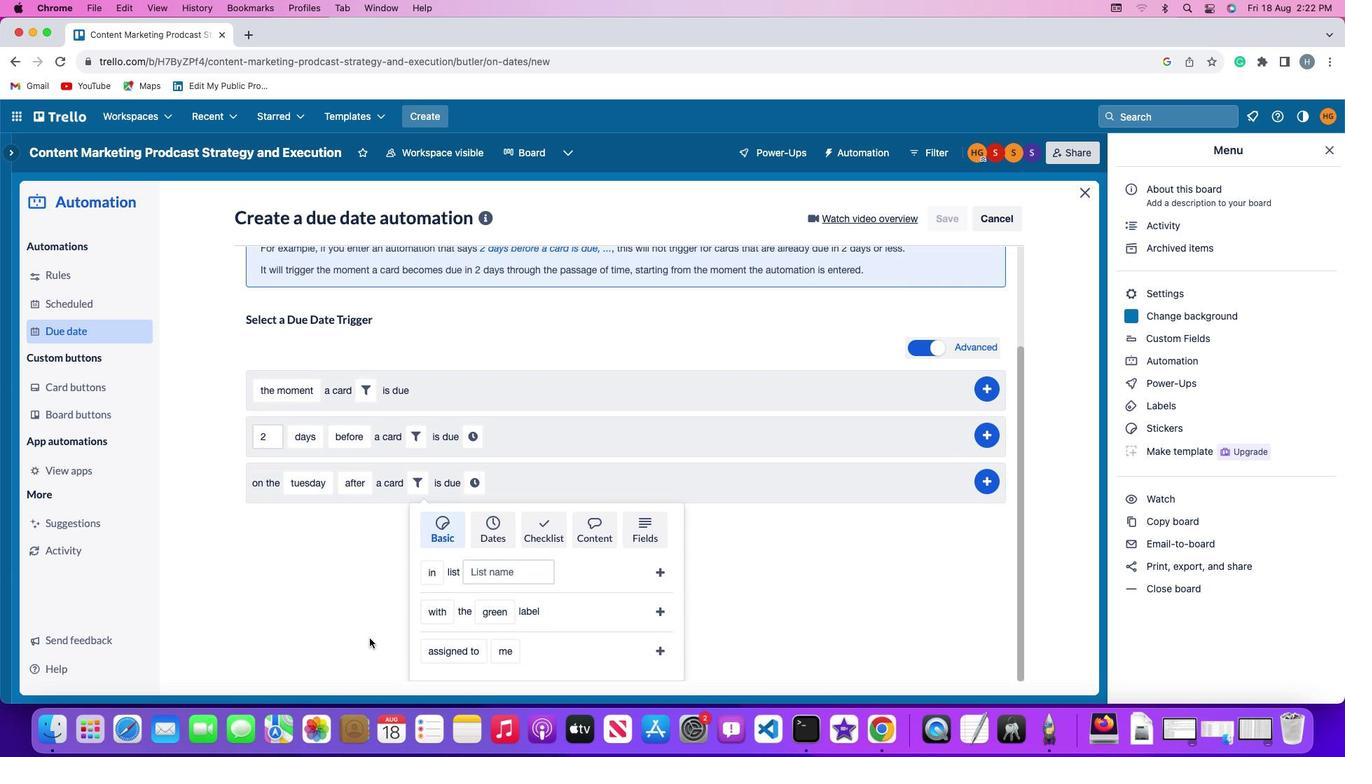 
Action: Mouse moved to (372, 639)
Screenshot: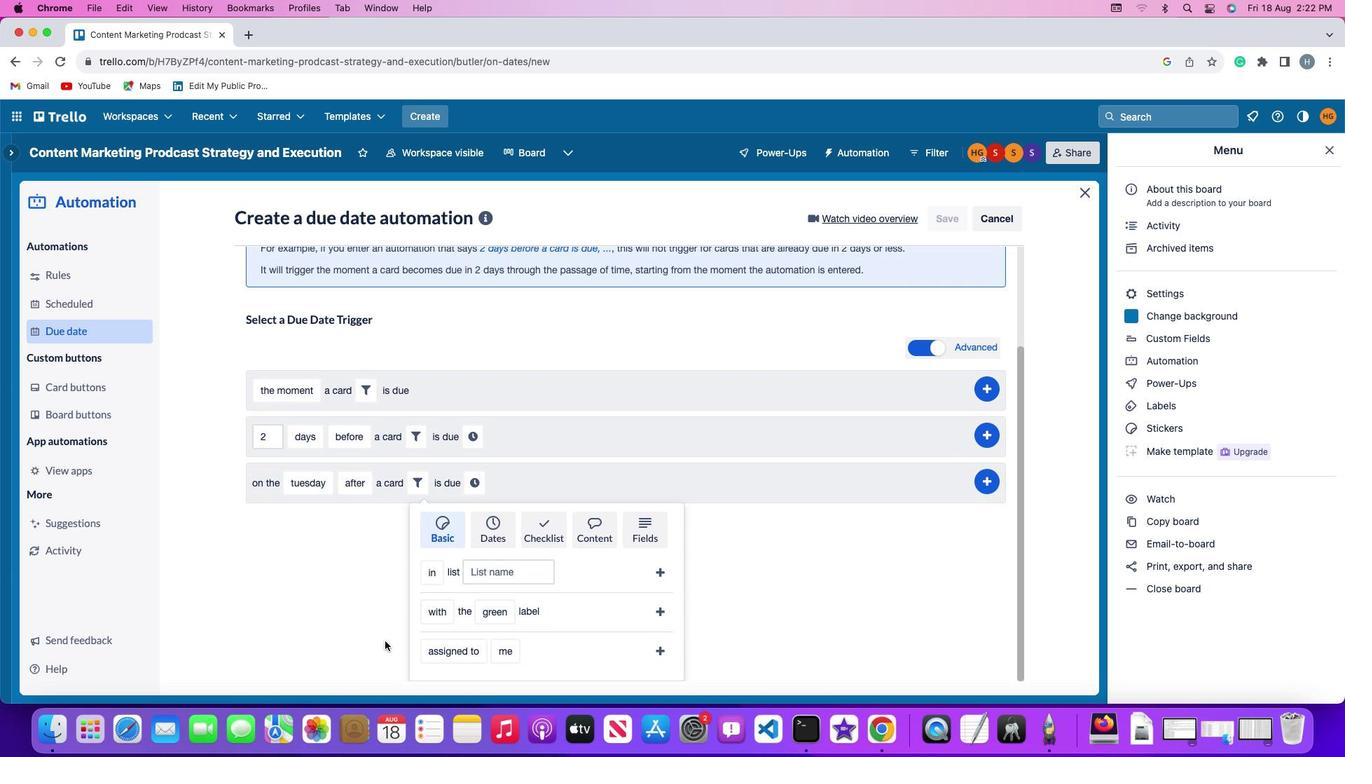 
Action: Mouse scrolled (372, 639) with delta (0, -2)
Screenshot: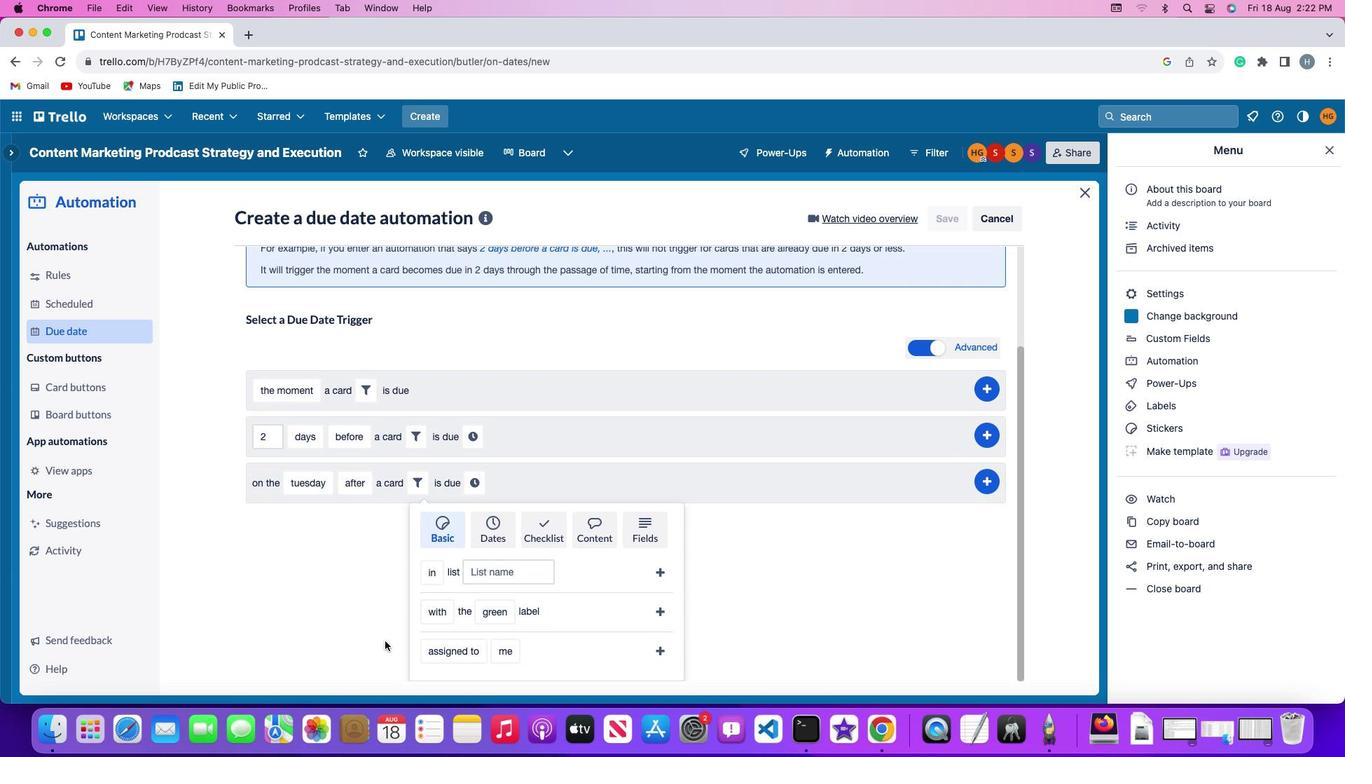 
Action: Mouse moved to (451, 650)
Screenshot: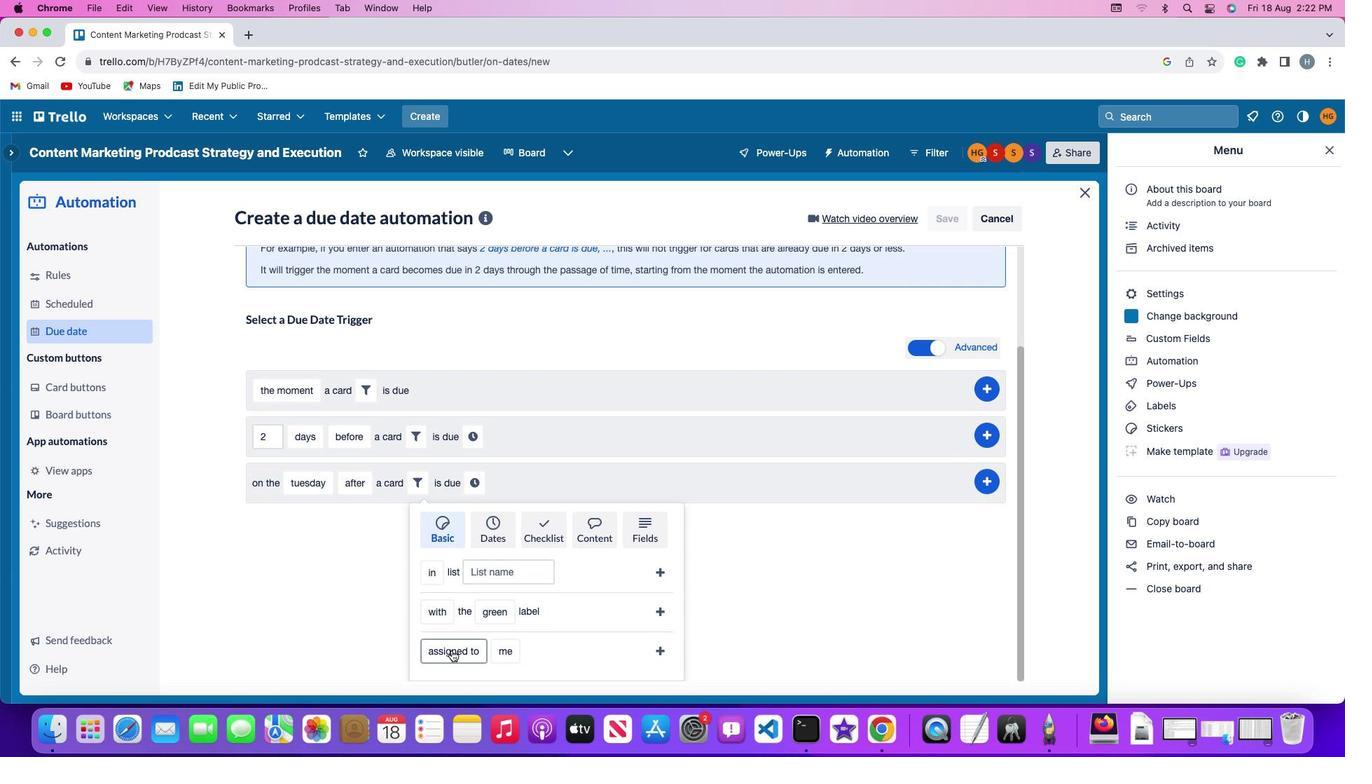
Action: Mouse pressed left at (451, 650)
Screenshot: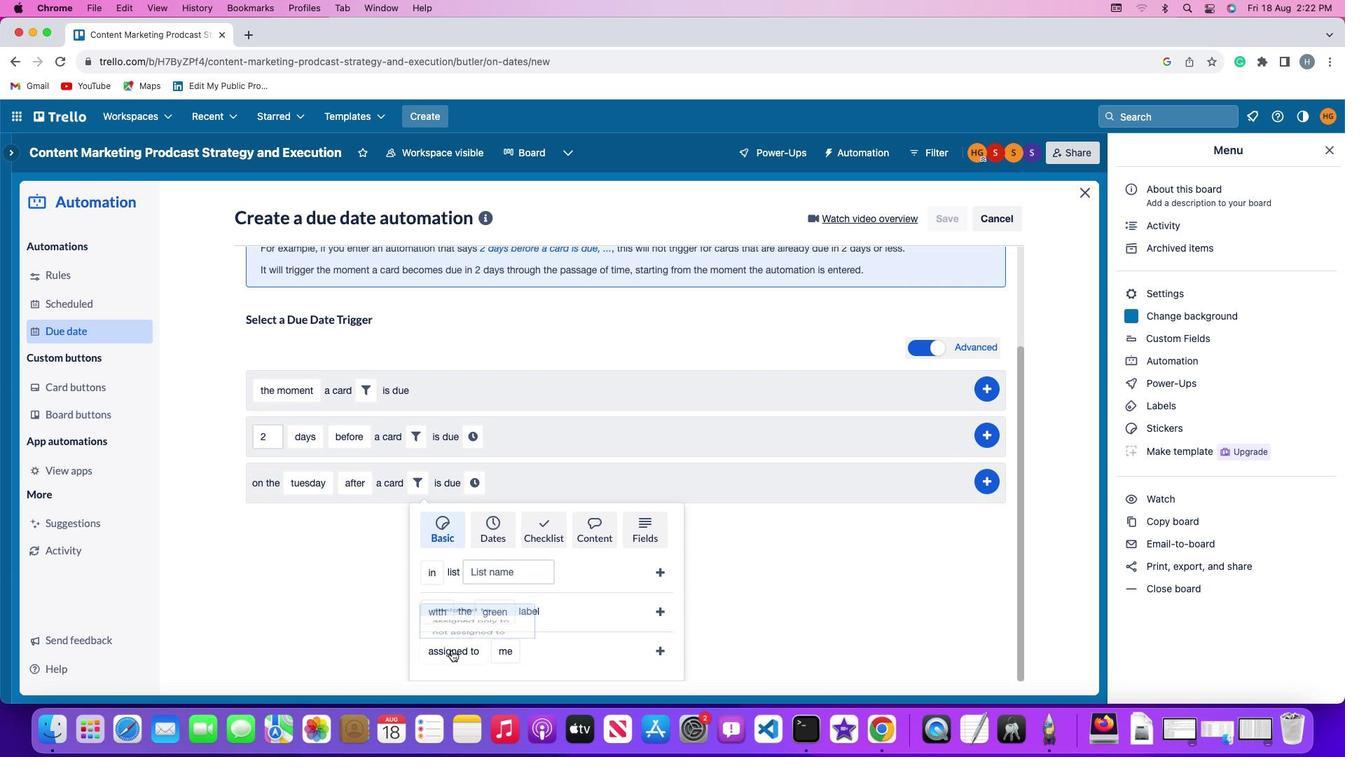 
Action: Mouse moved to (460, 590)
Screenshot: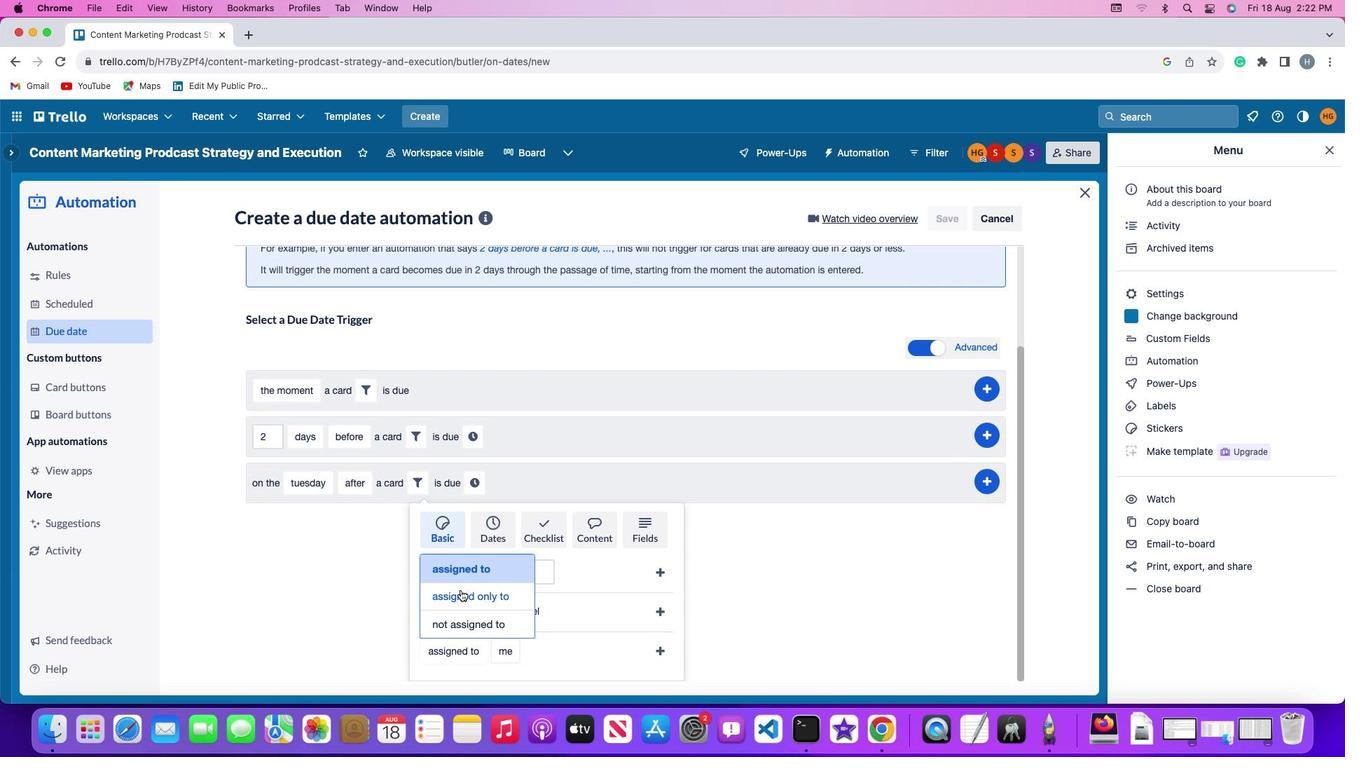 
Action: Mouse pressed left at (460, 590)
Screenshot: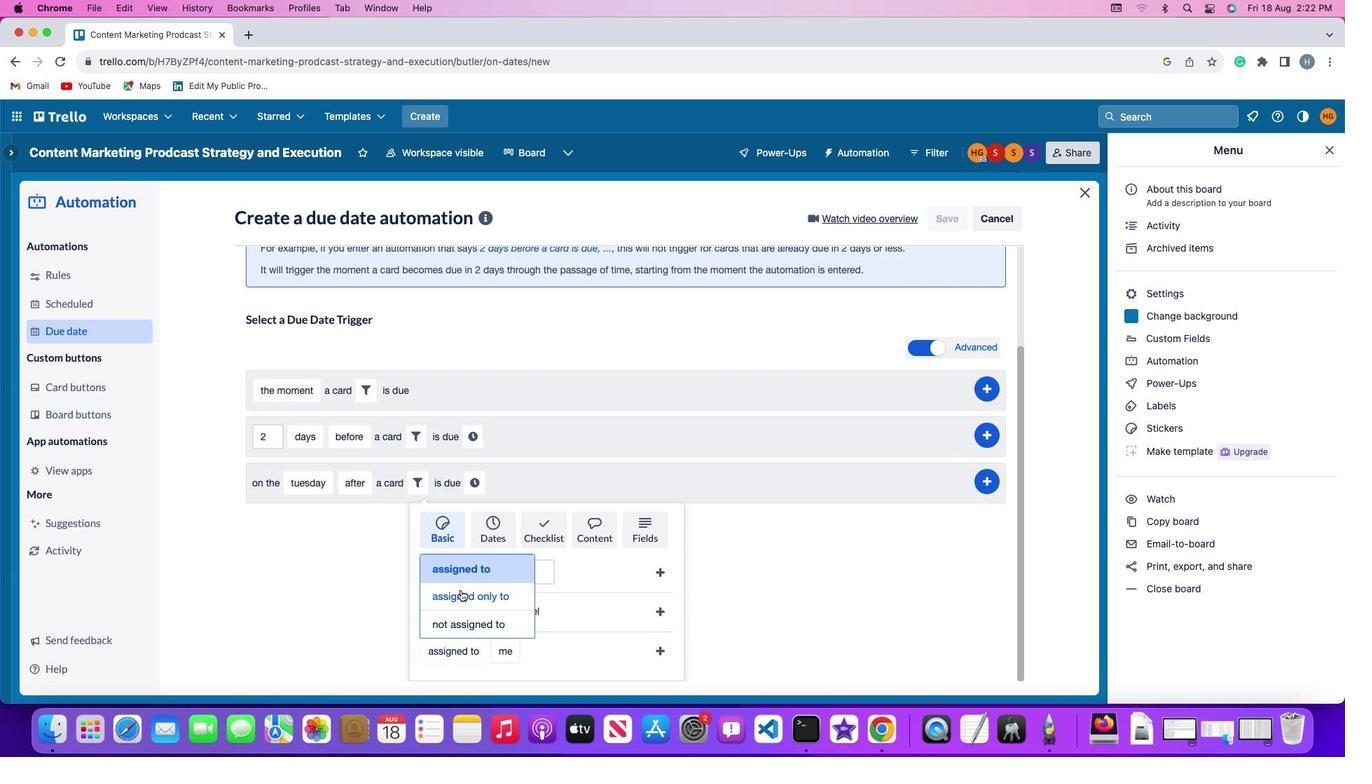 
Action: Mouse moved to (511, 649)
Screenshot: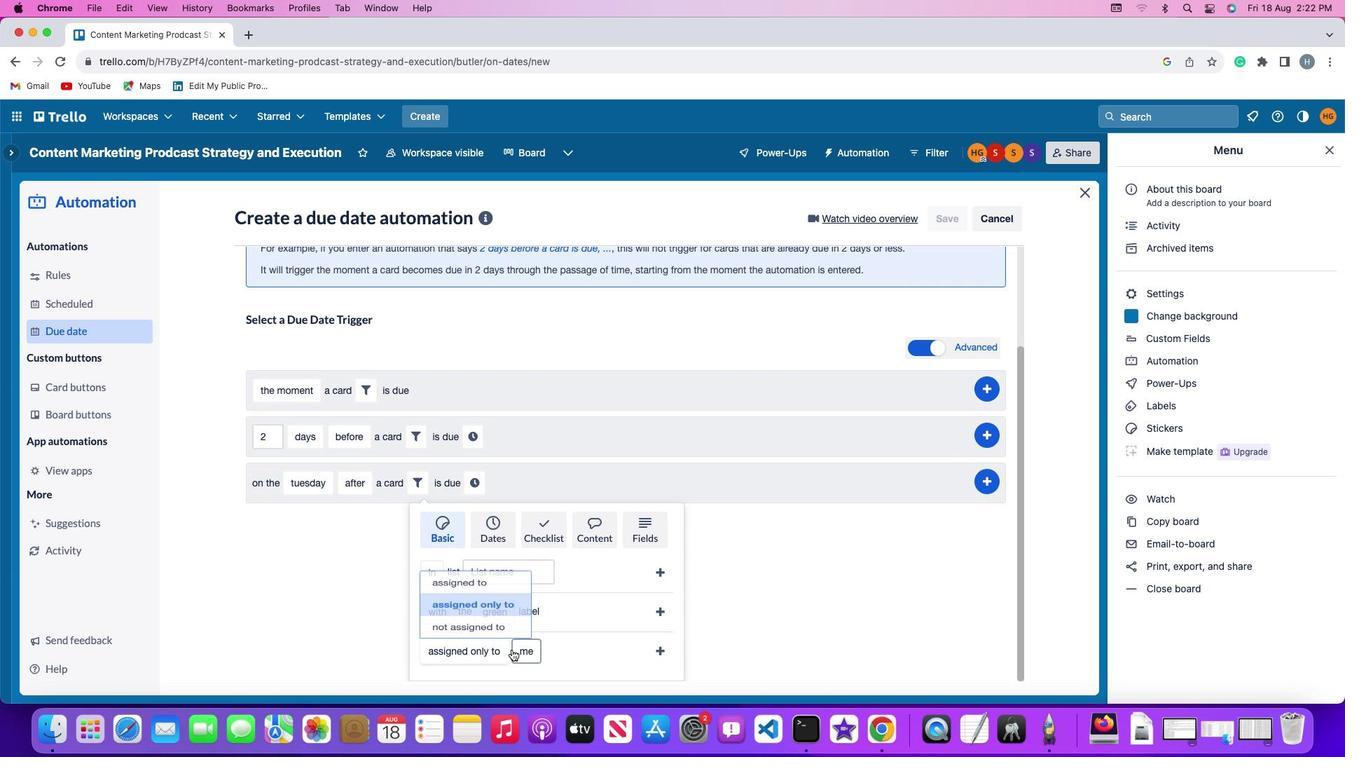 
Action: Mouse pressed left at (511, 649)
Screenshot: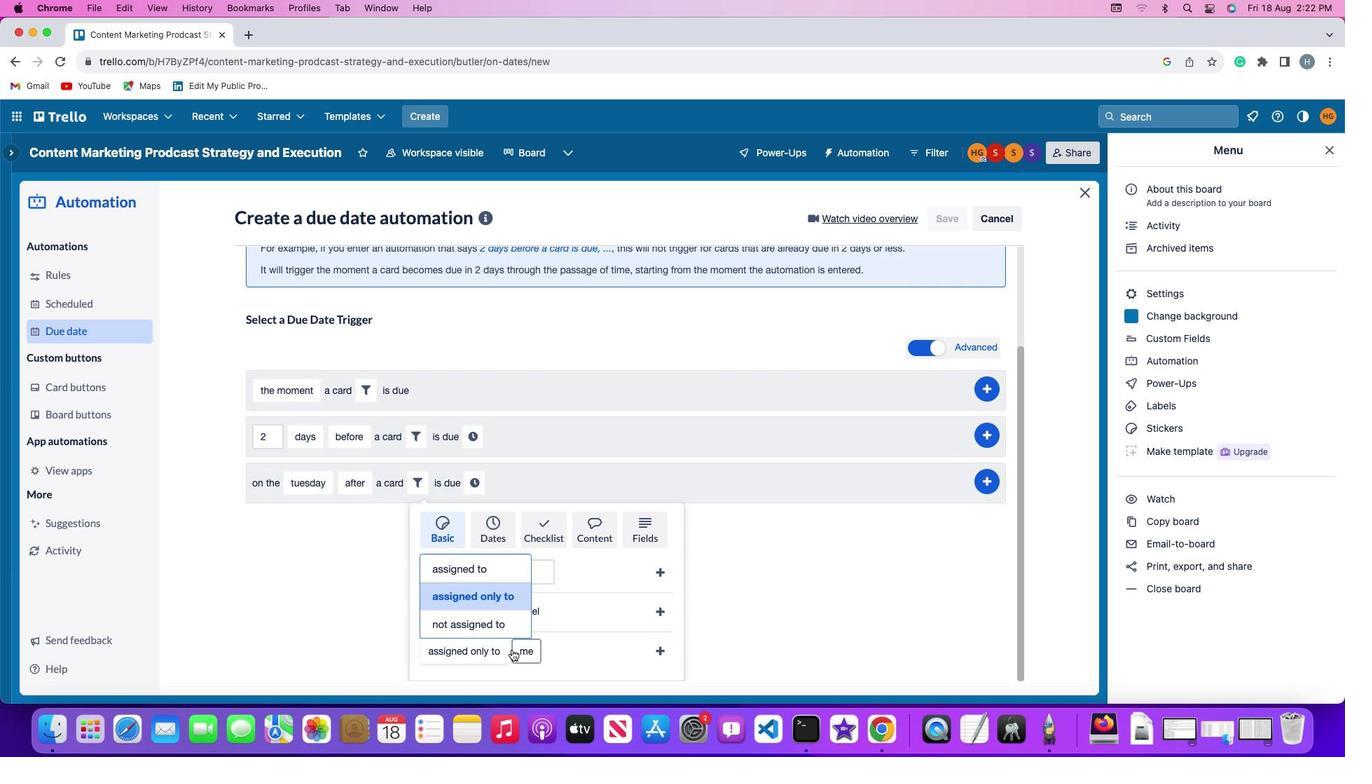 
Action: Mouse moved to (541, 569)
Screenshot: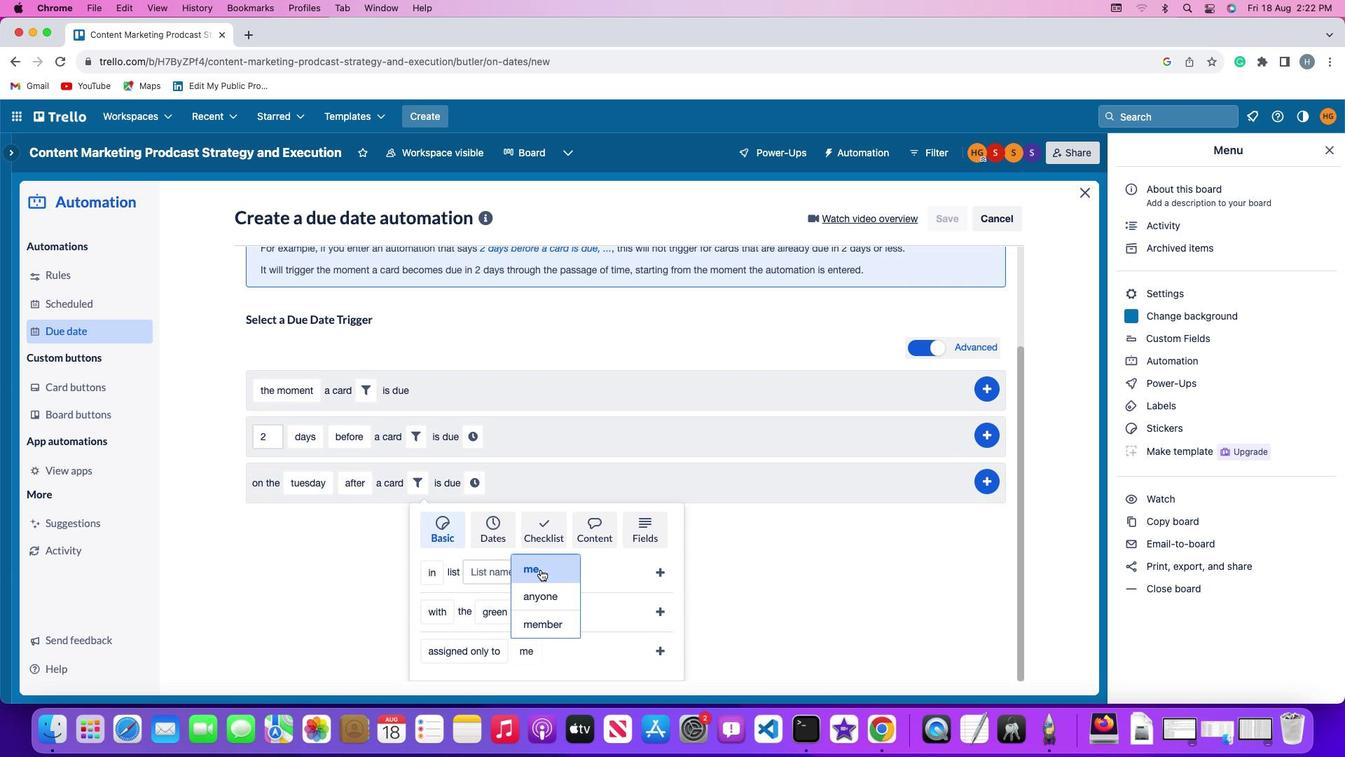
Action: Mouse pressed left at (541, 569)
Screenshot: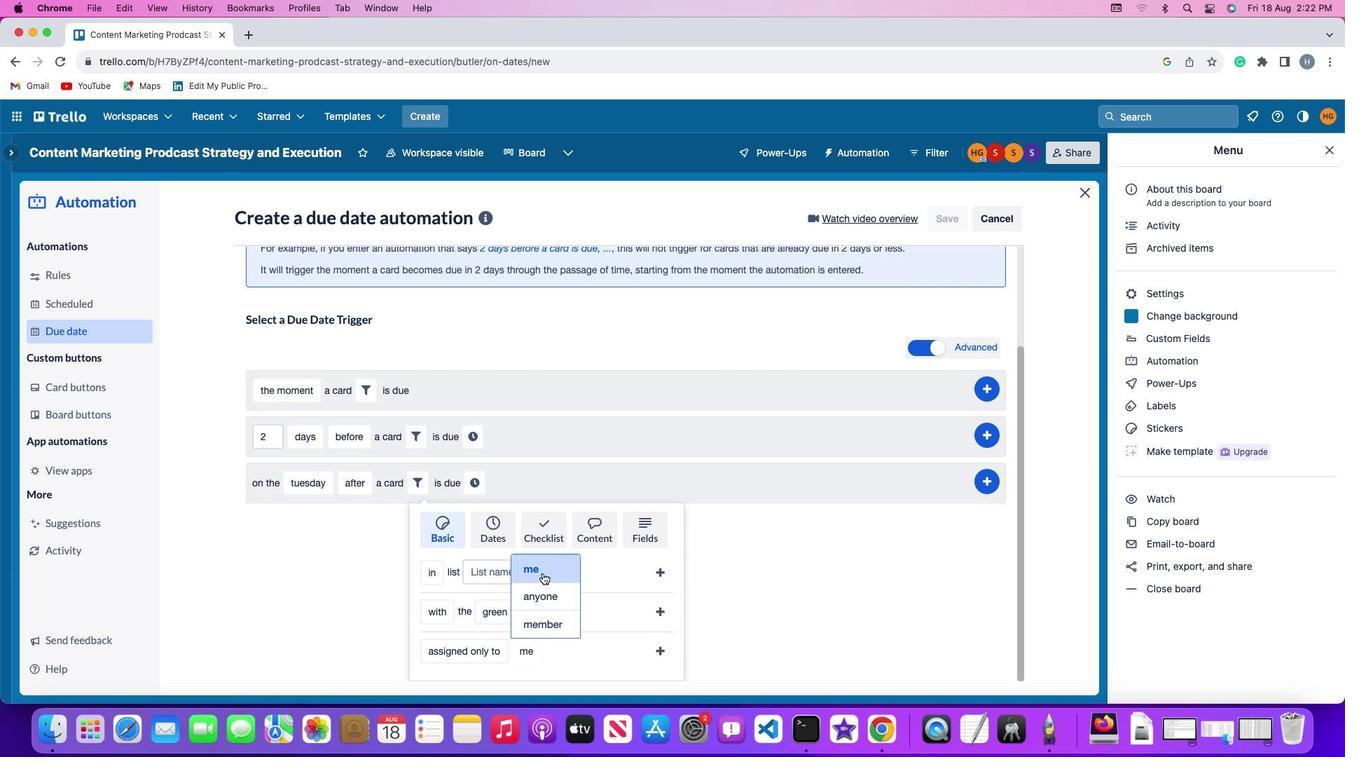 
Action: Mouse moved to (656, 646)
Screenshot: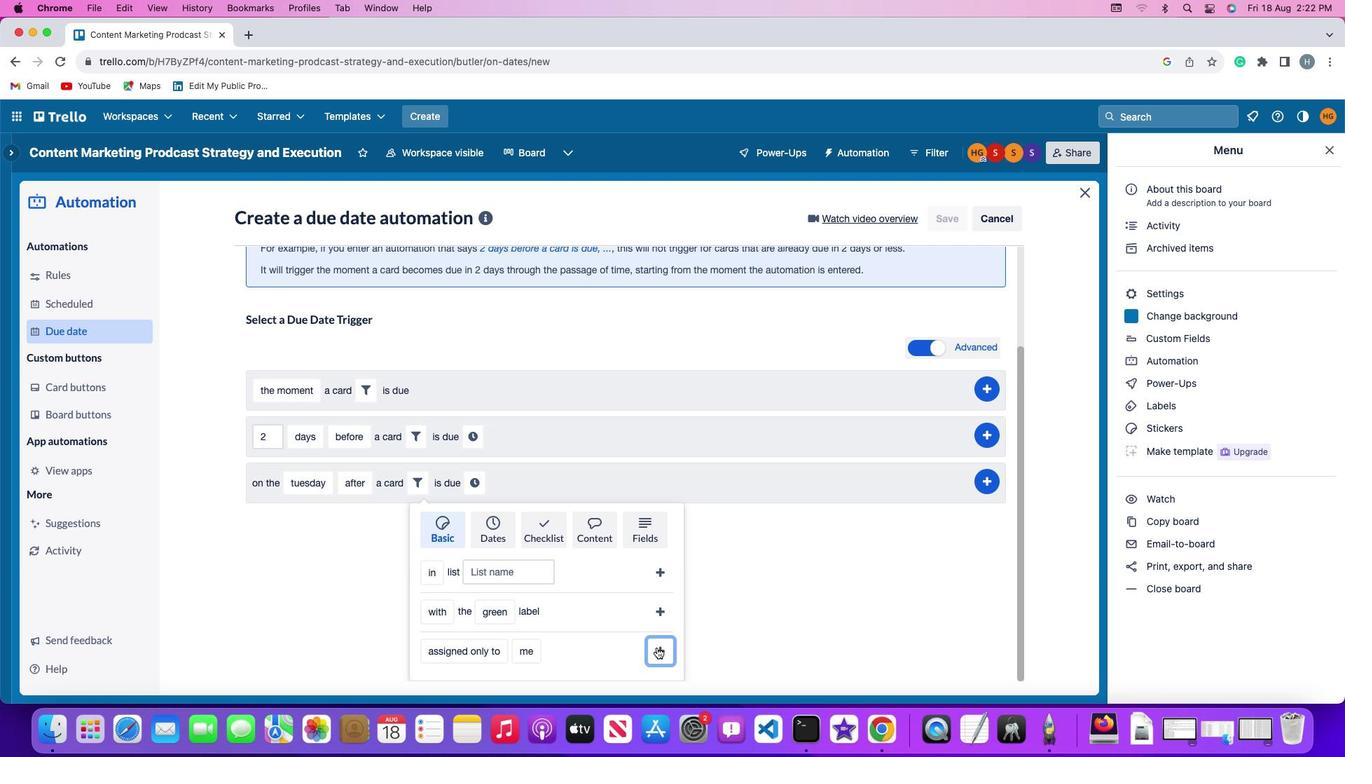 
Action: Mouse pressed left at (656, 646)
Screenshot: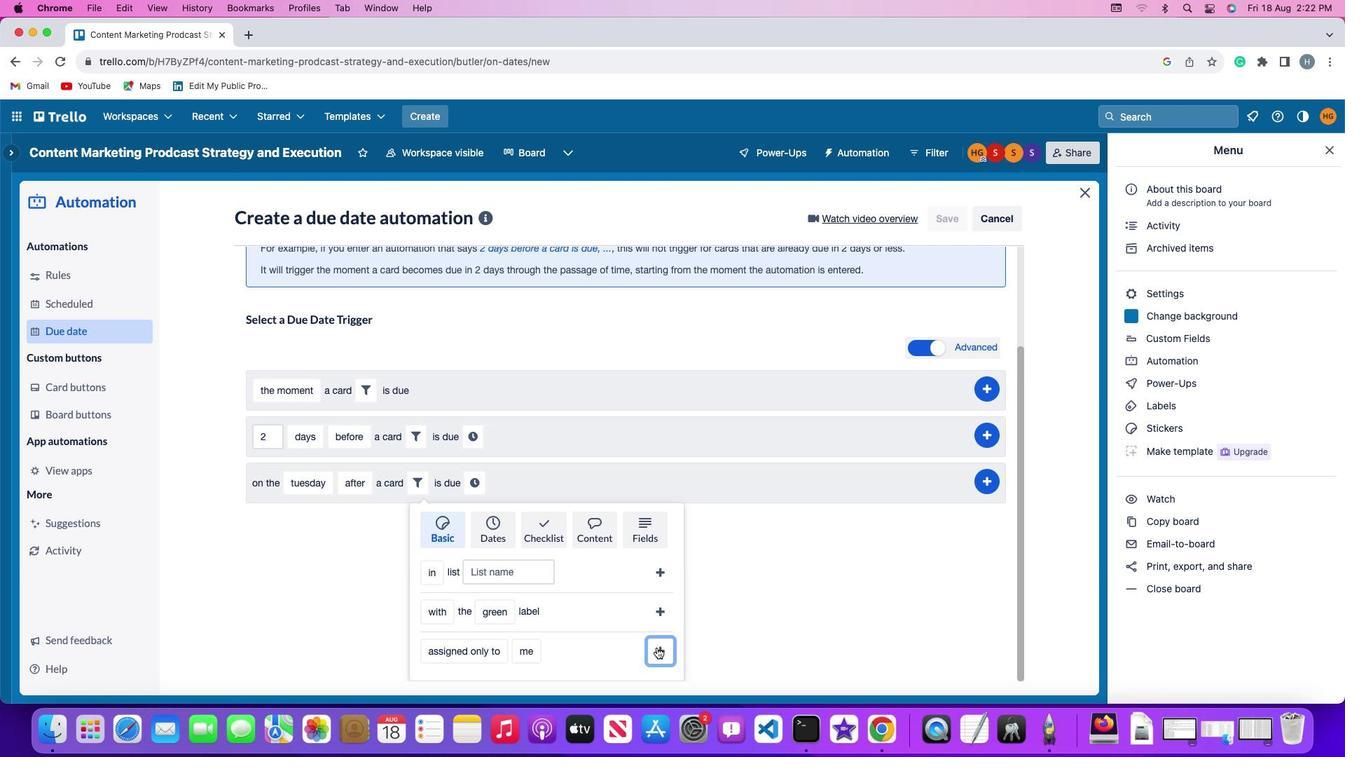 
Action: Mouse moved to (592, 608)
Screenshot: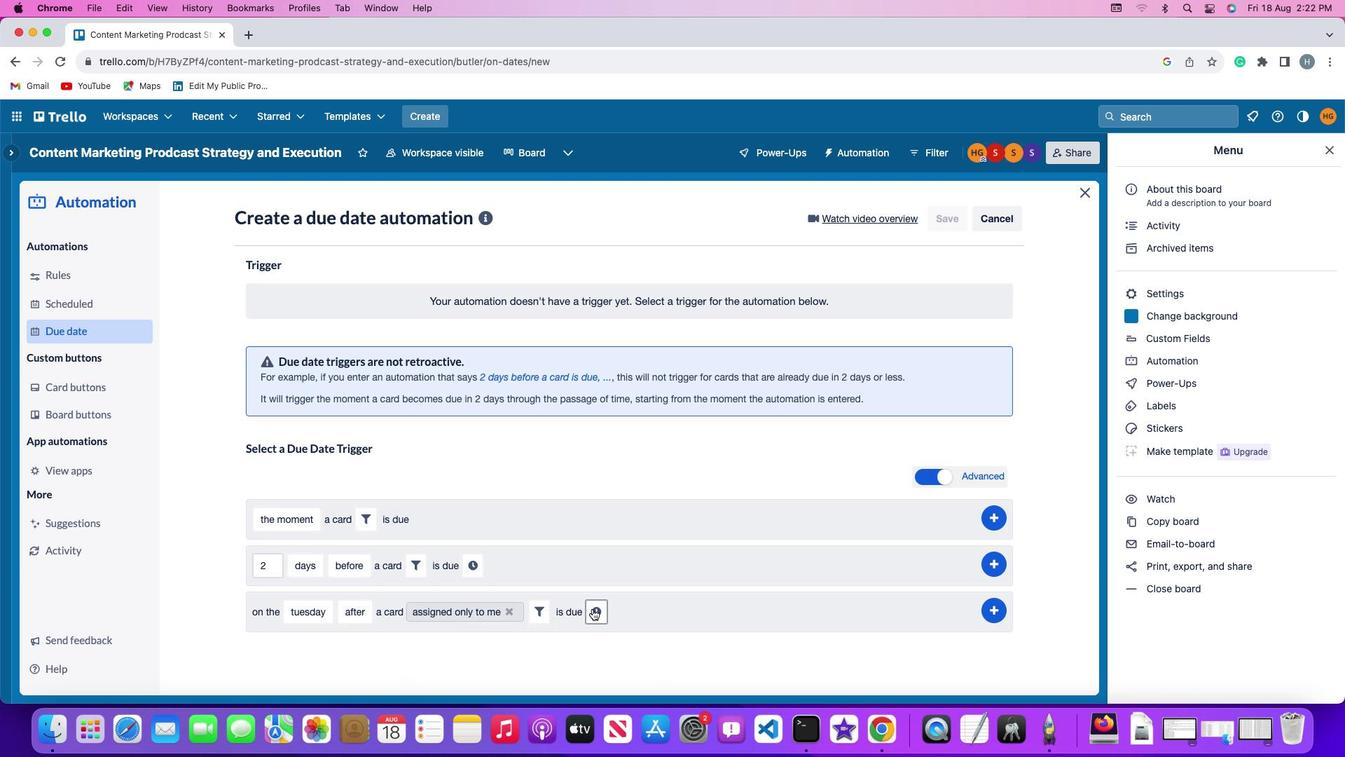 
Action: Mouse pressed left at (592, 608)
Screenshot: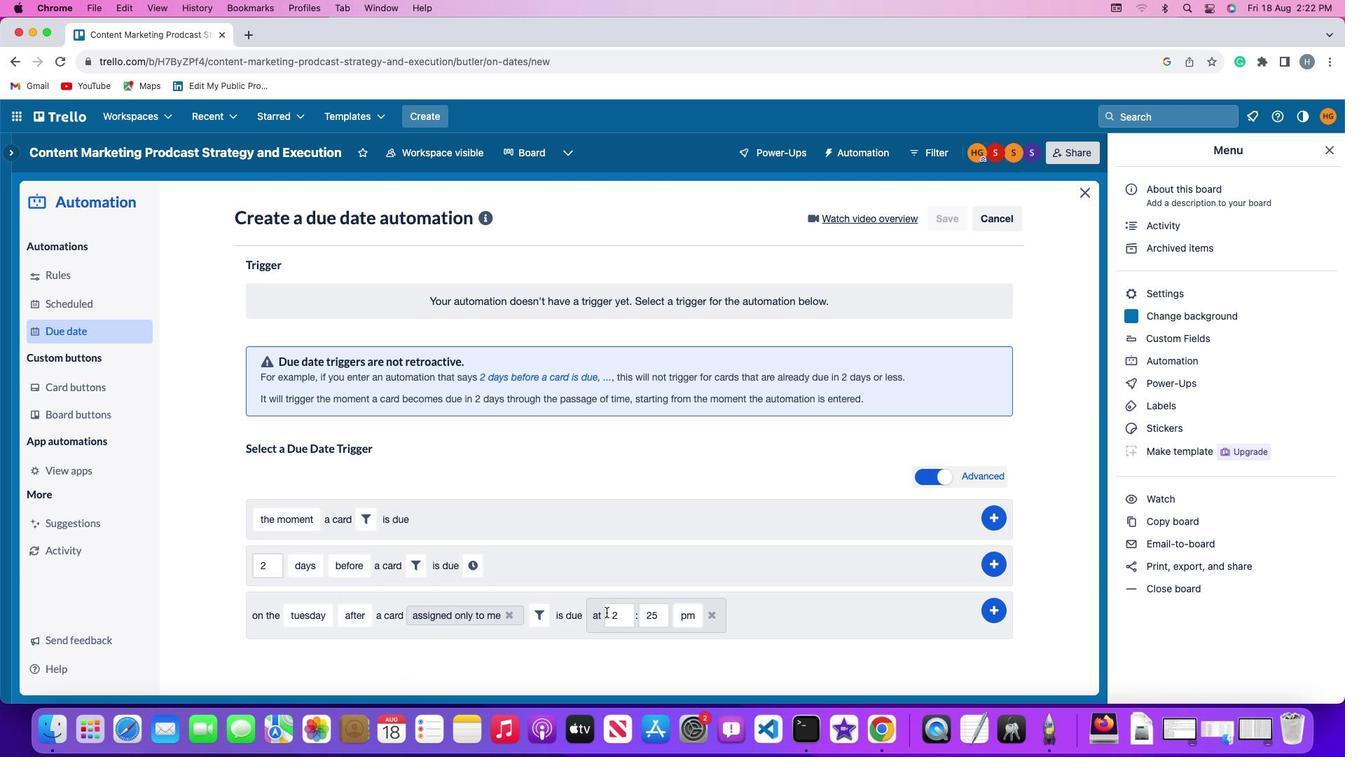 
Action: Mouse moved to (631, 616)
Screenshot: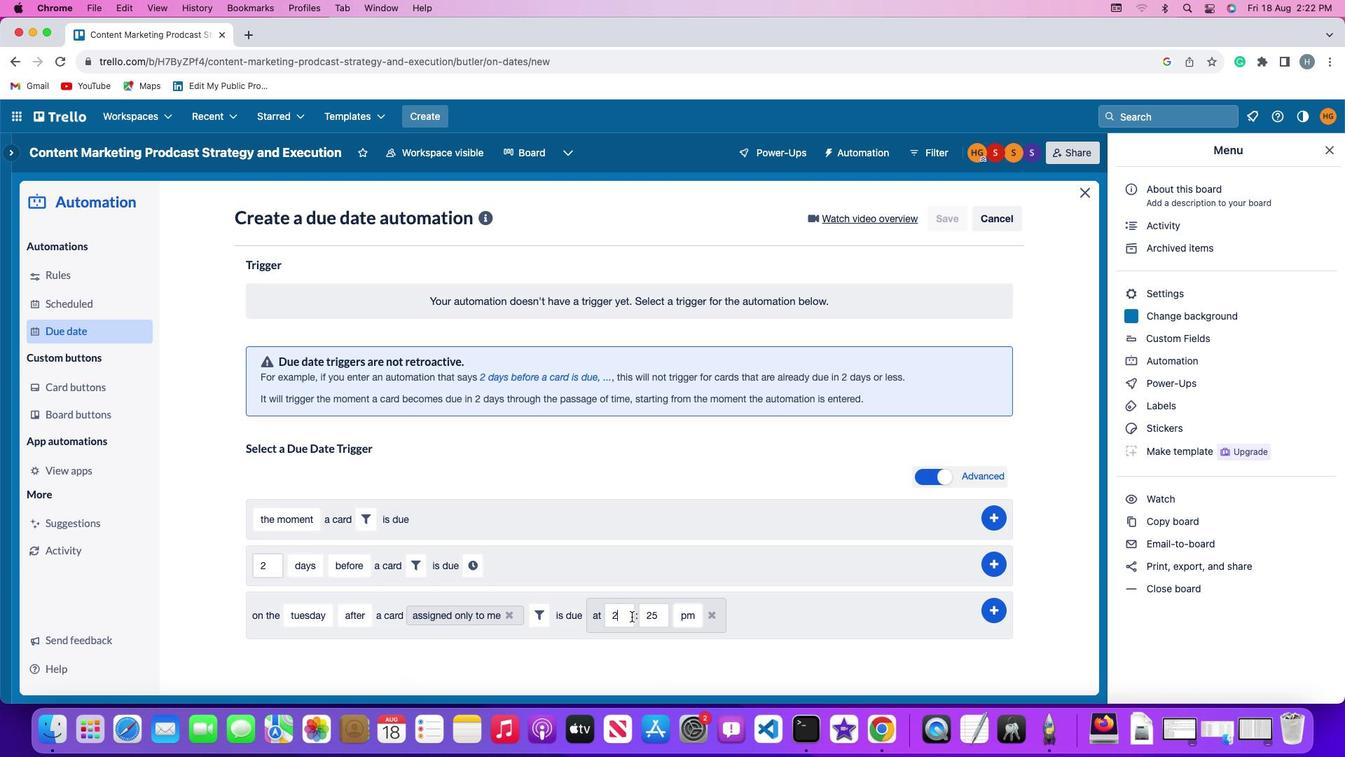 
Action: Mouse pressed left at (631, 616)
Screenshot: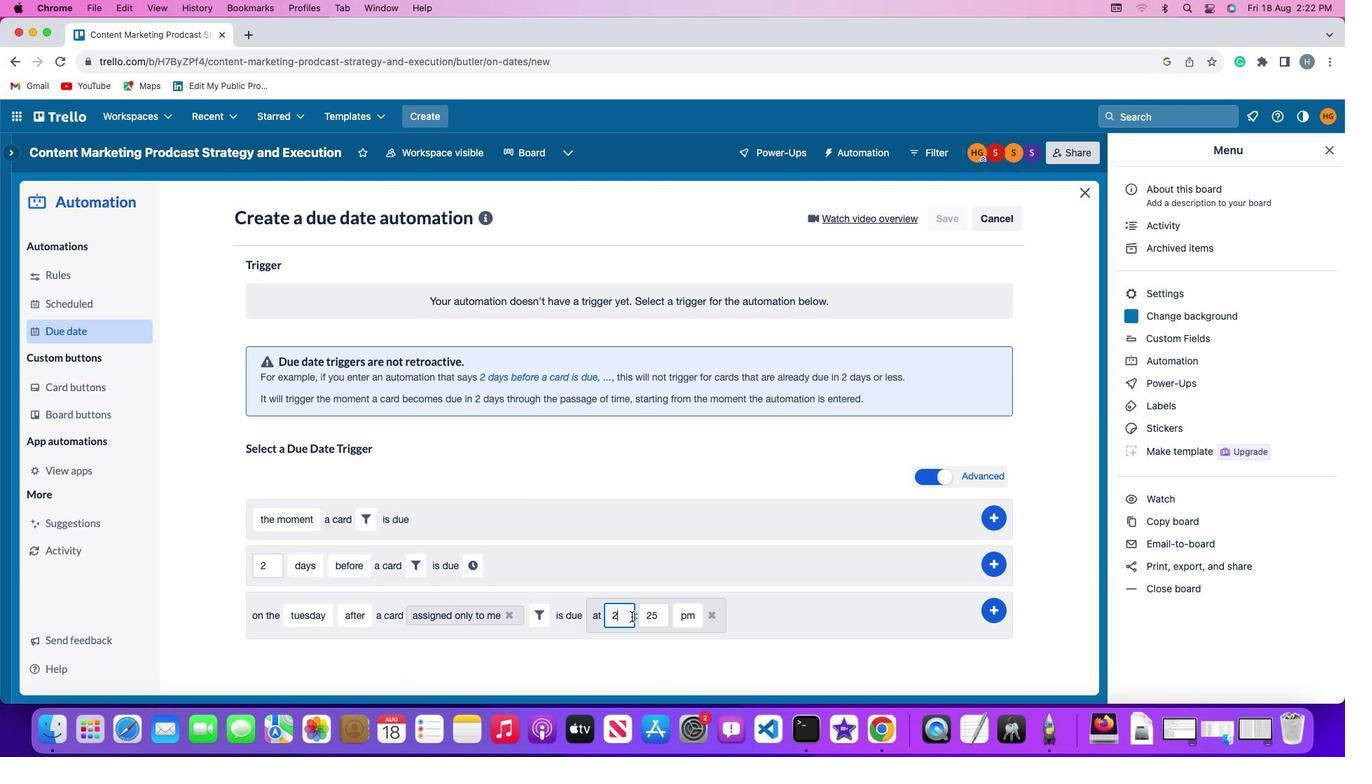 
Action: Key pressed Key.backspace'1''1'
Screenshot: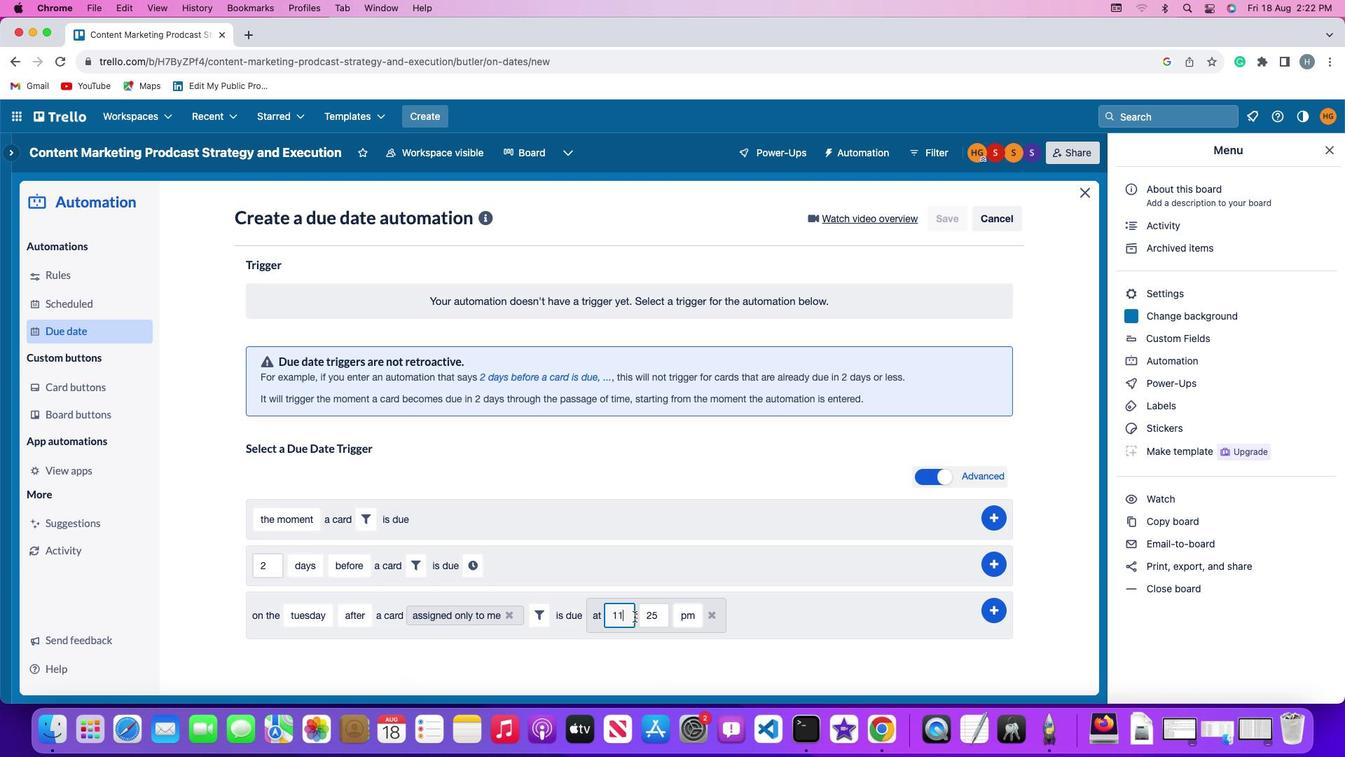 
Action: Mouse moved to (663, 616)
Screenshot: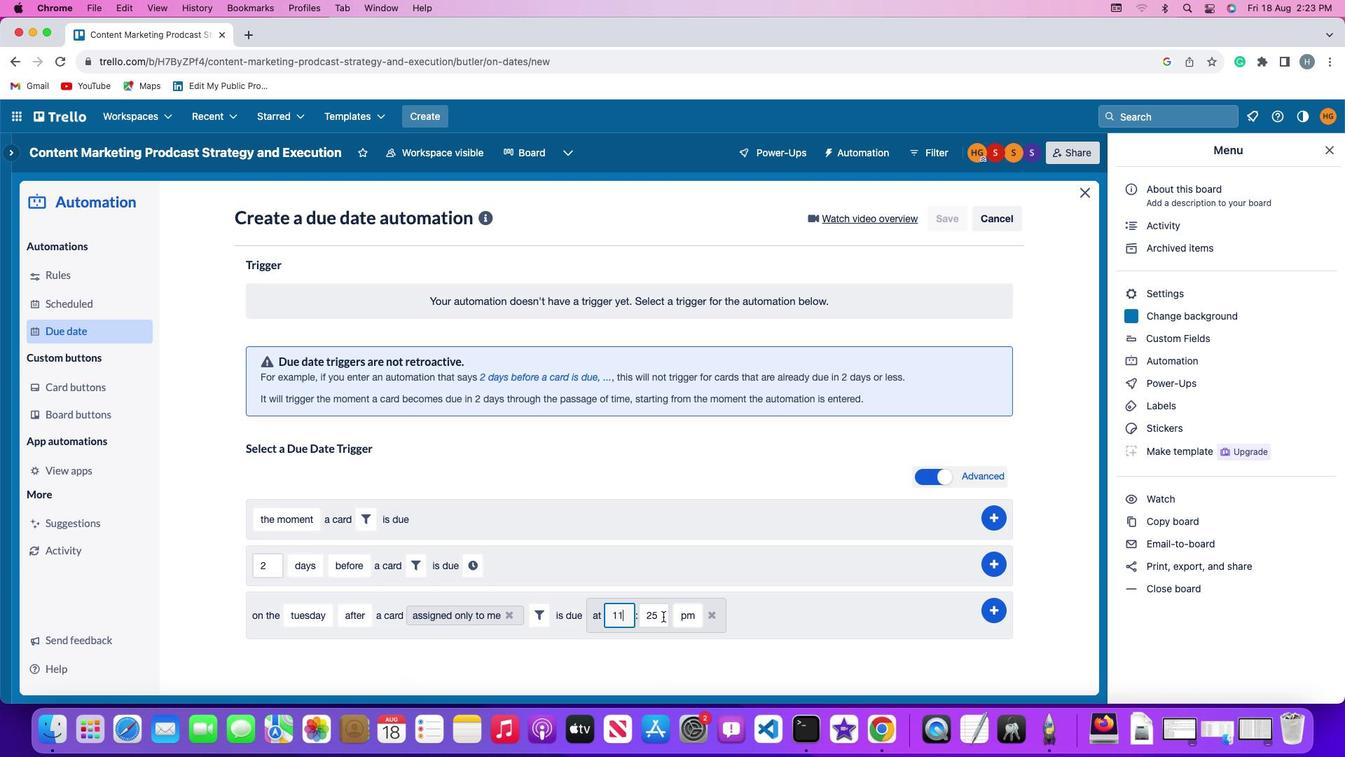 
Action: Mouse pressed left at (663, 616)
Screenshot: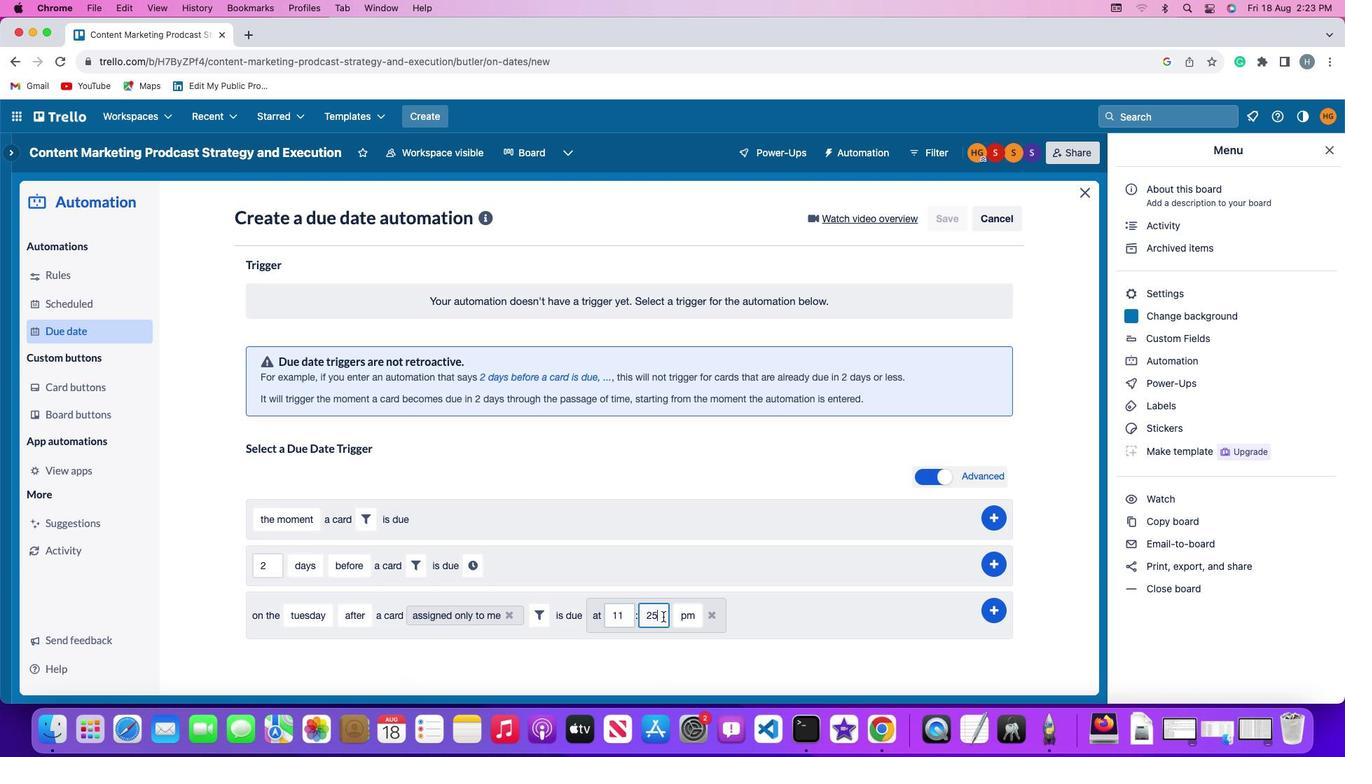 
Action: Key pressed Key.backspaceKey.backspace'0''0'
Screenshot: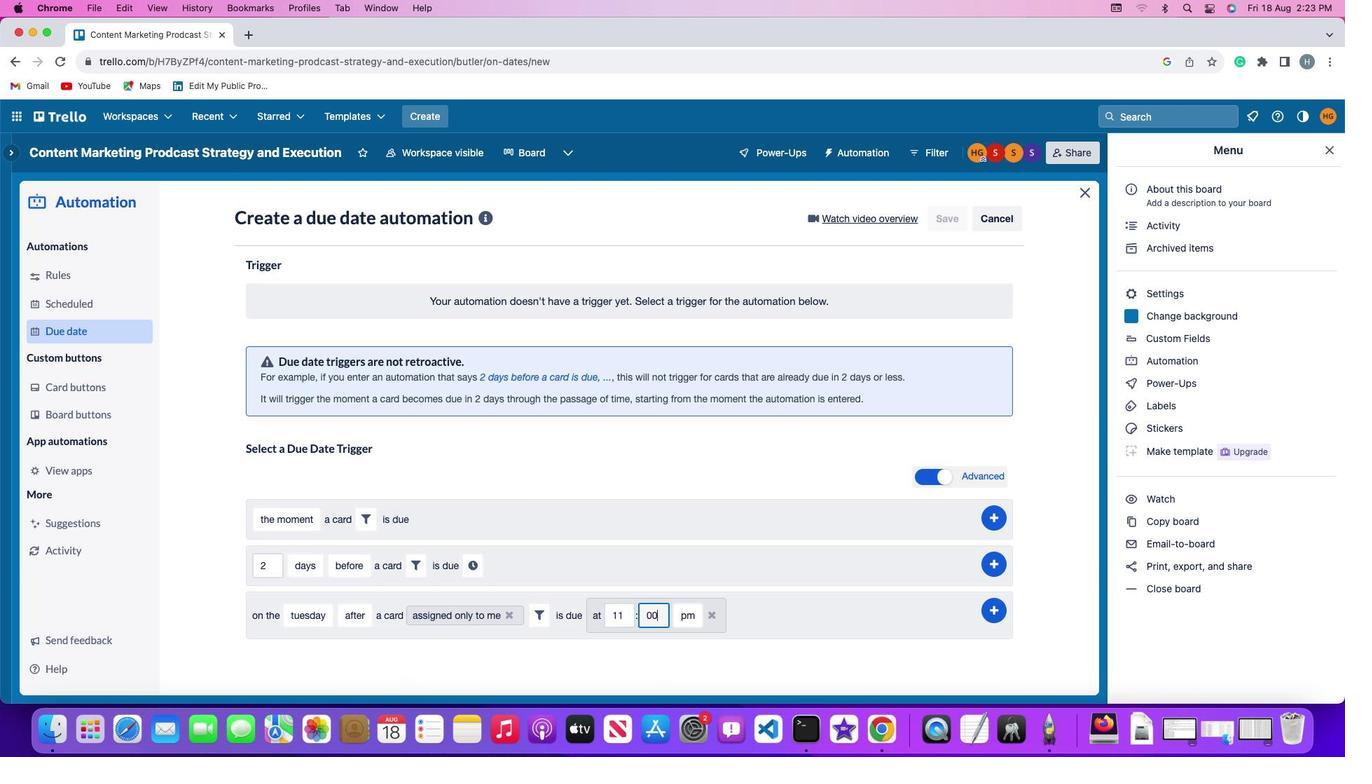 
Action: Mouse moved to (675, 616)
Screenshot: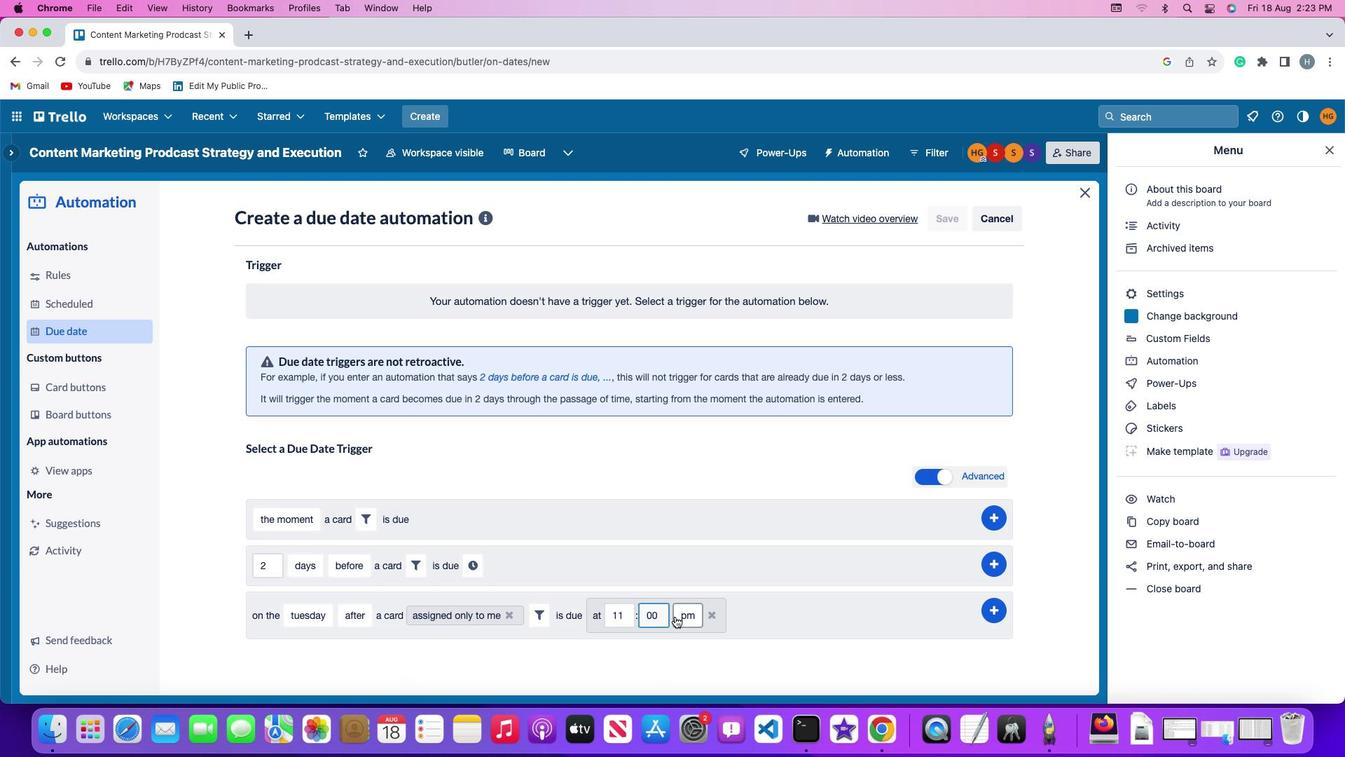 
Action: Mouse pressed left at (675, 616)
Screenshot: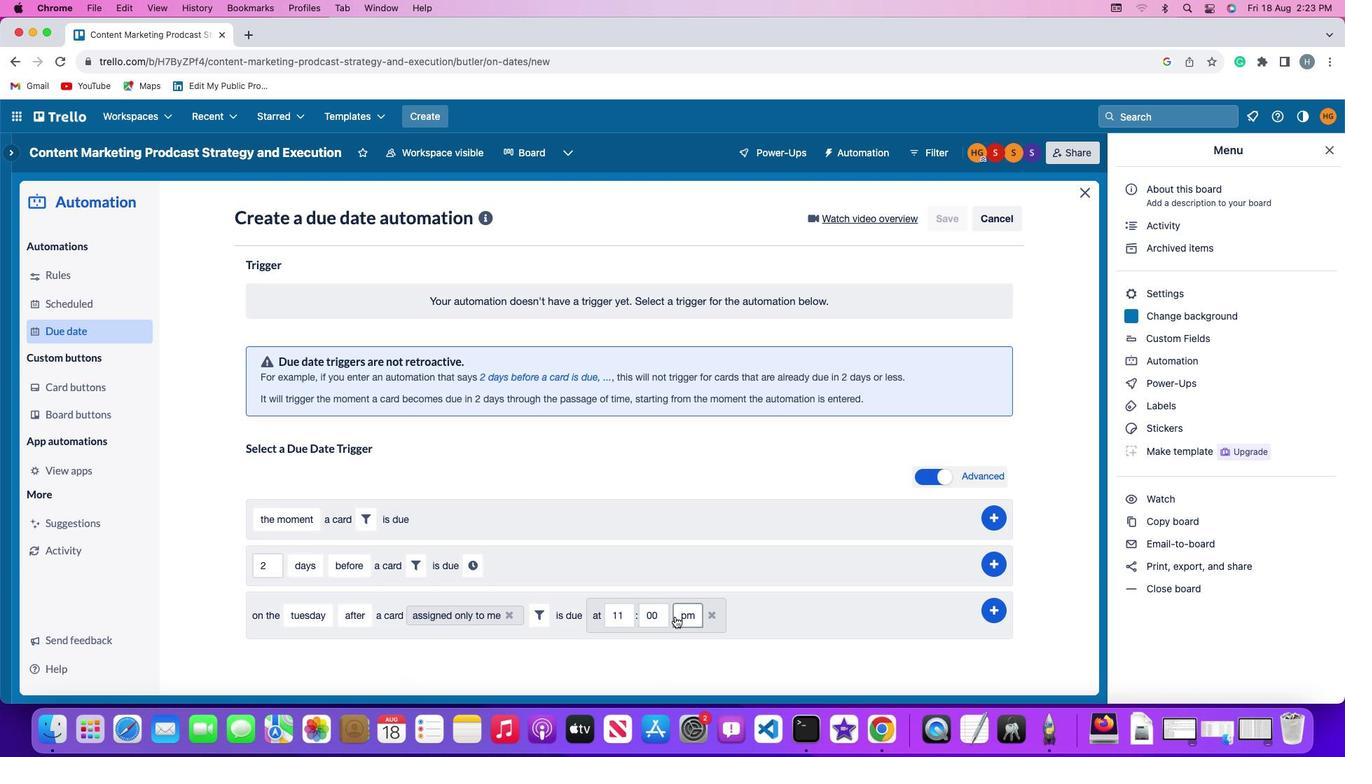 
Action: Mouse moved to (687, 644)
Screenshot: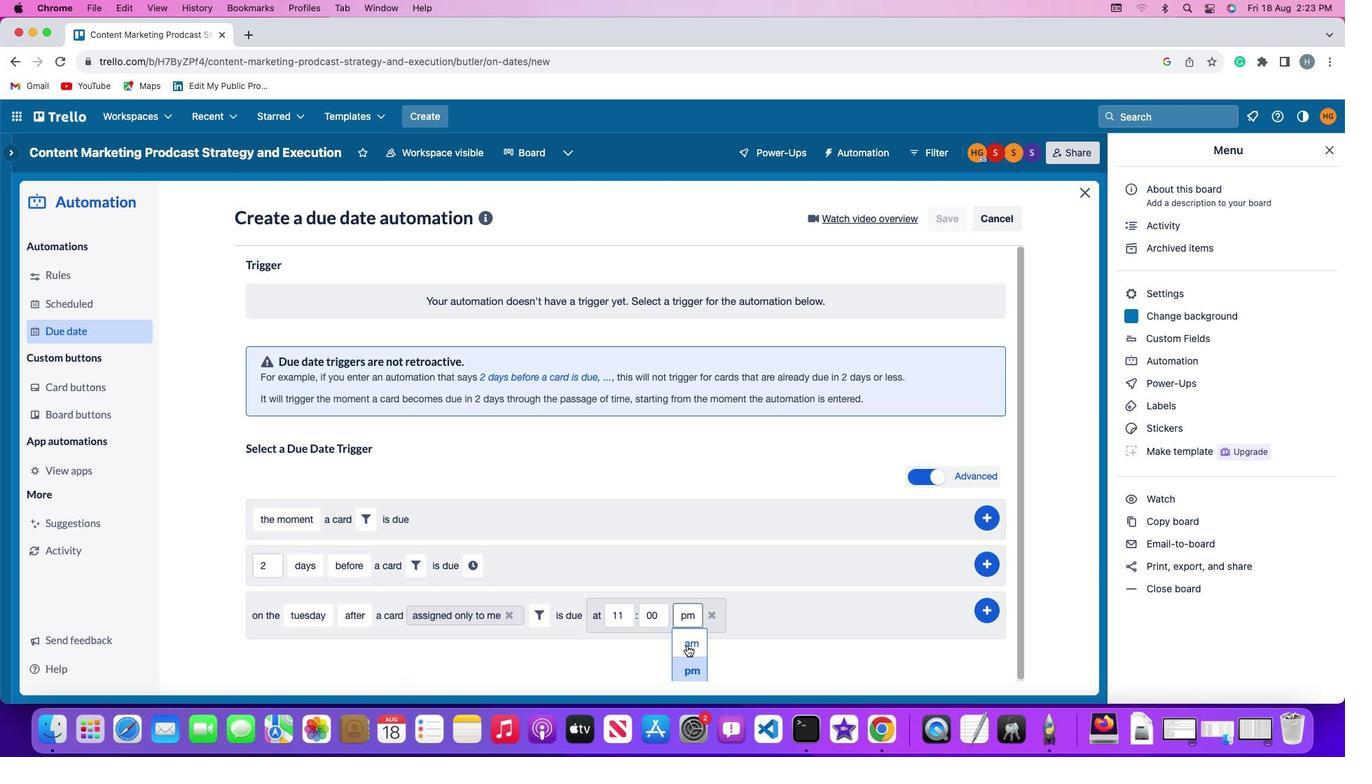 
Action: Mouse pressed left at (687, 644)
Screenshot: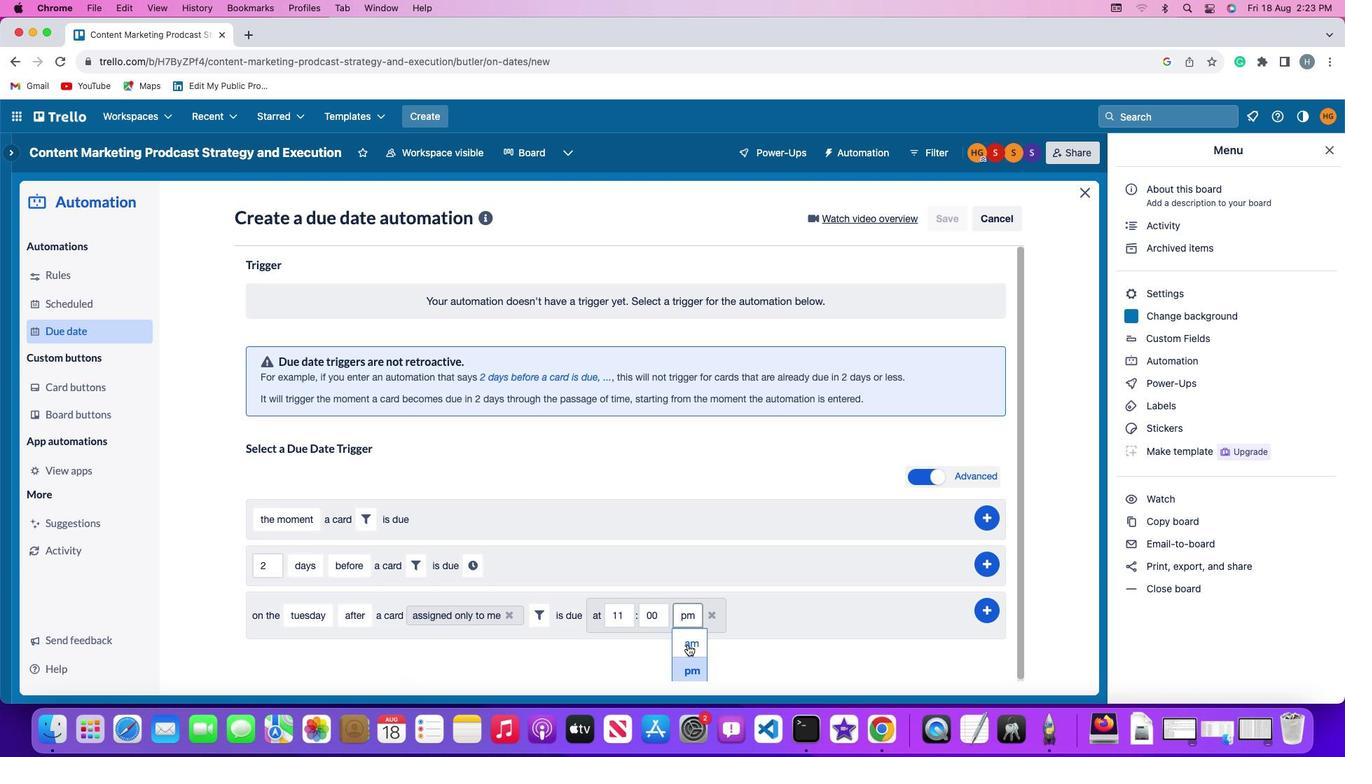 
Action: Mouse moved to (995, 608)
Screenshot: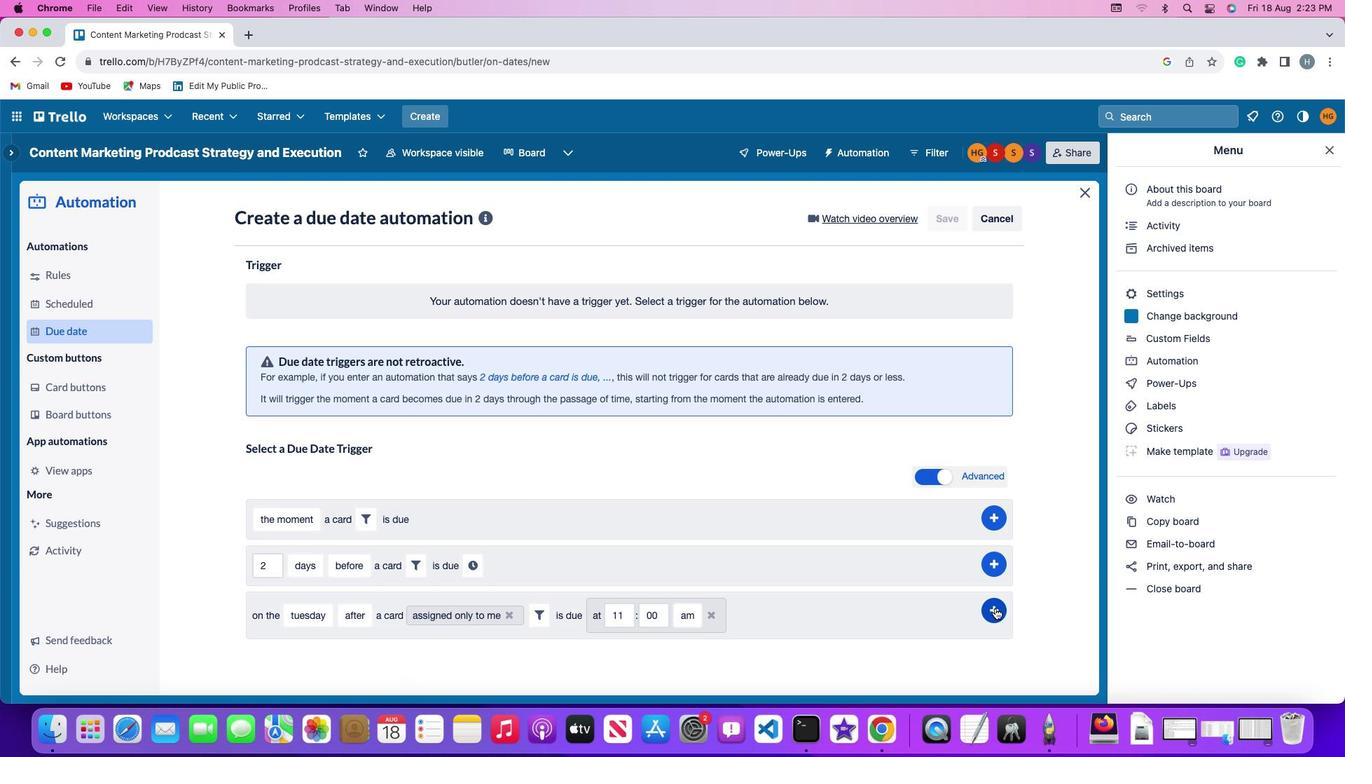 
Action: Mouse pressed left at (995, 608)
Screenshot: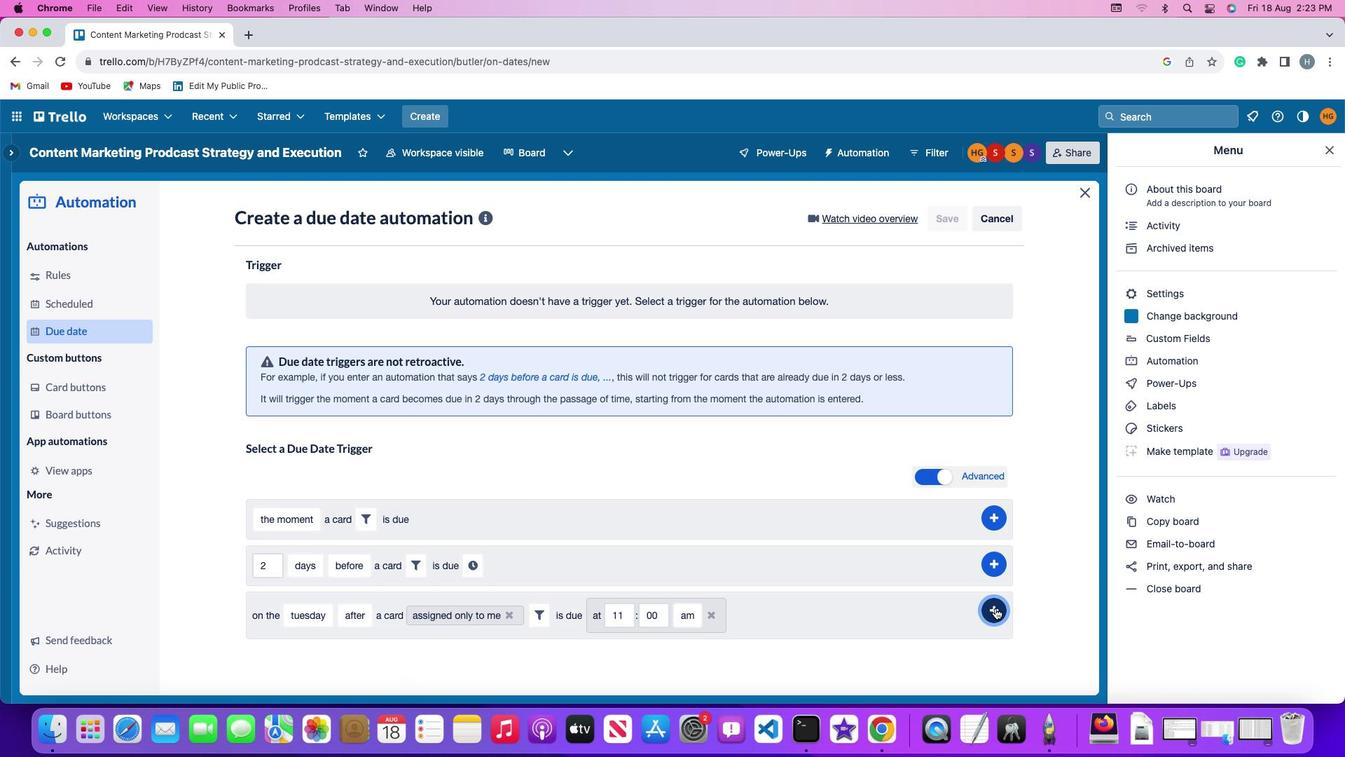 
Action: Mouse moved to (1038, 505)
Screenshot: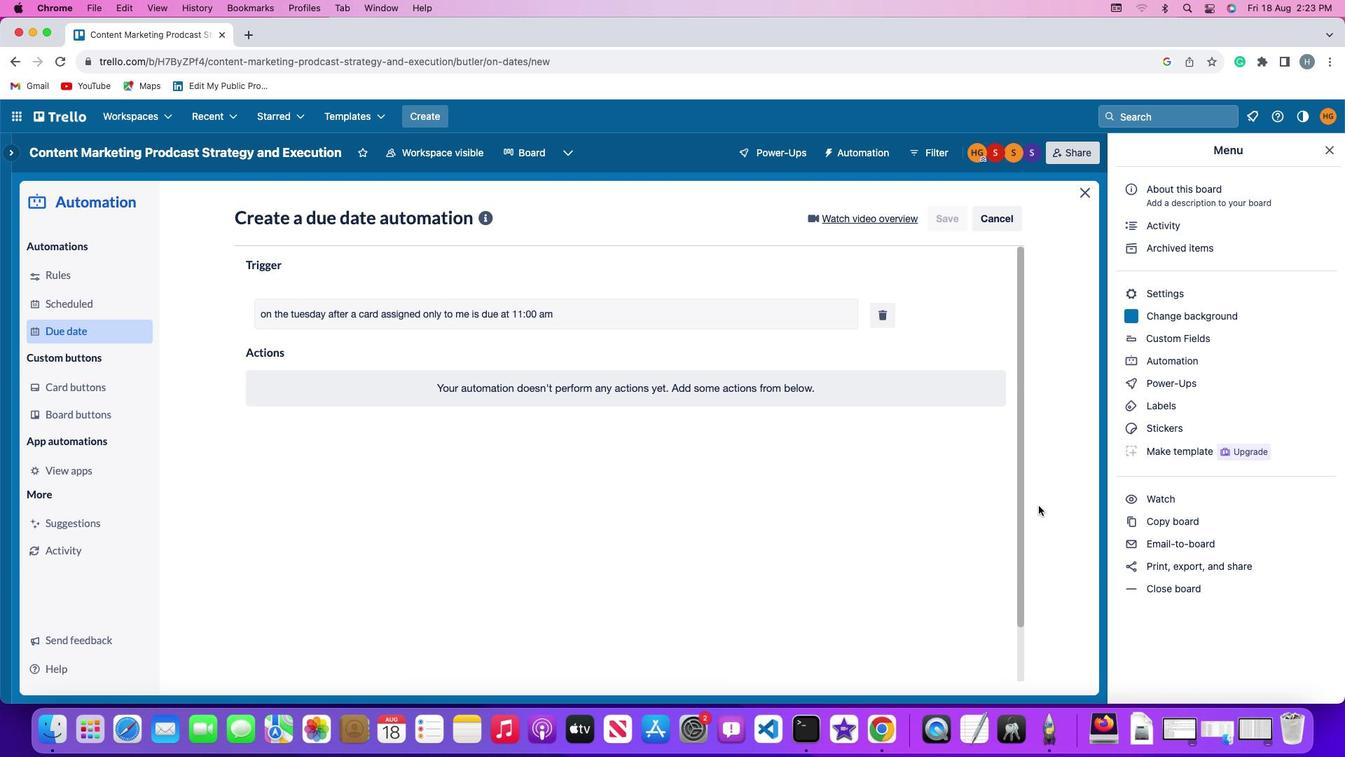 
